 Task: Create new Company, with domain: 'goodyear.com' and type: 'Other'. Add new contact for this company, with mail Id: 'Isaac34Khanna@goodyear.com', First Name: Isaac, Last name:  Khanna, Job Title: 'Operations Coordinator', Phone Number: '(202) 555-4570'. Change life cycle stage to  Lead and lead status to  Open. Logged in from softage.5@softage.net
Action: Mouse moved to (93, 55)
Screenshot: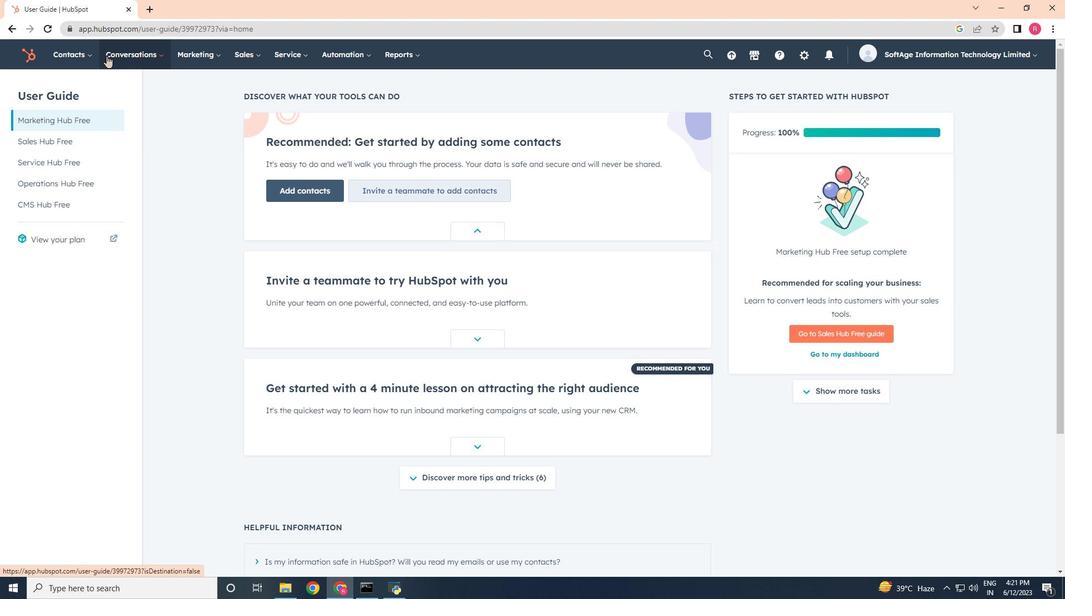 
Action: Mouse pressed left at (93, 55)
Screenshot: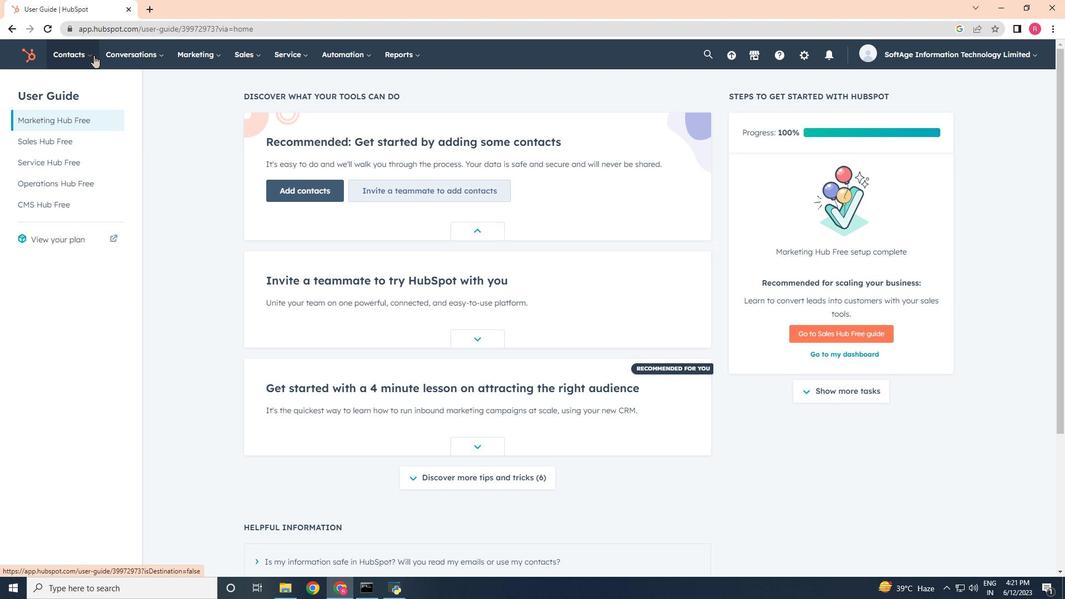 
Action: Mouse moved to (93, 106)
Screenshot: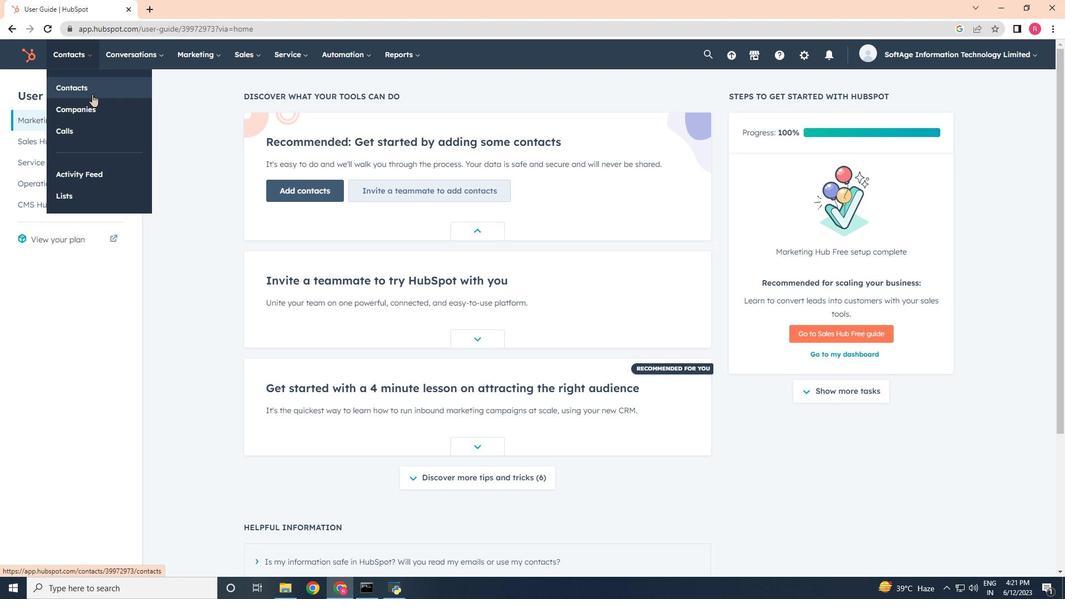 
Action: Mouse pressed left at (93, 106)
Screenshot: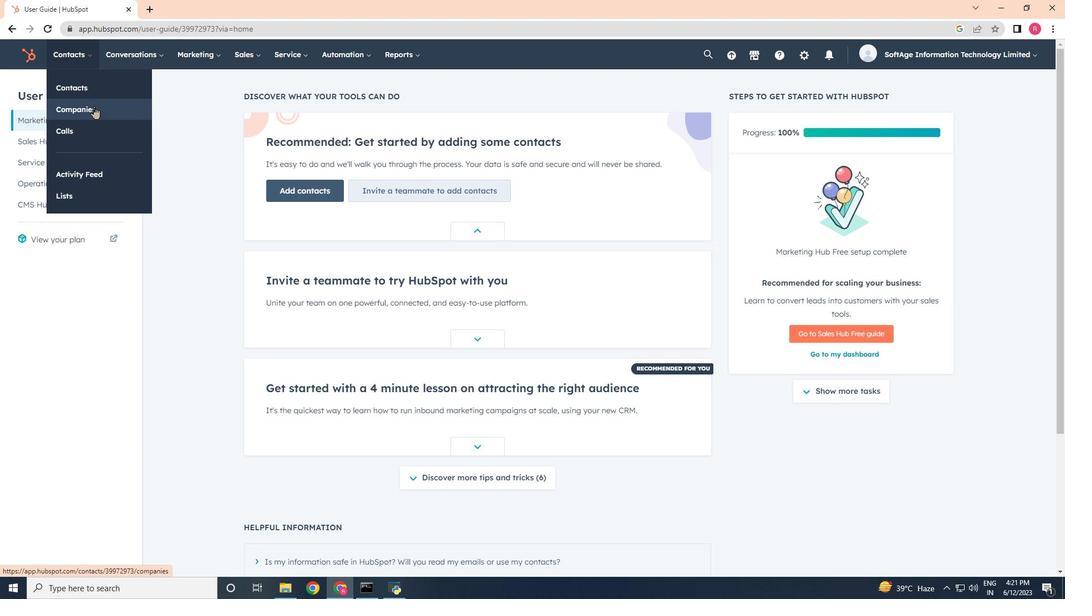 
Action: Mouse moved to (1003, 83)
Screenshot: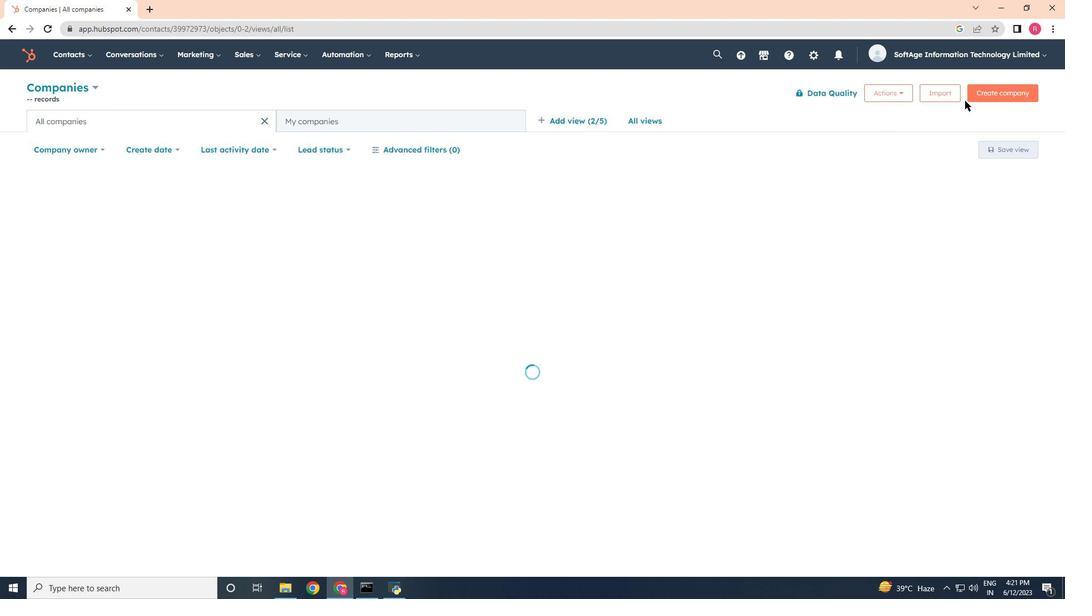 
Action: Mouse pressed left at (1003, 83)
Screenshot: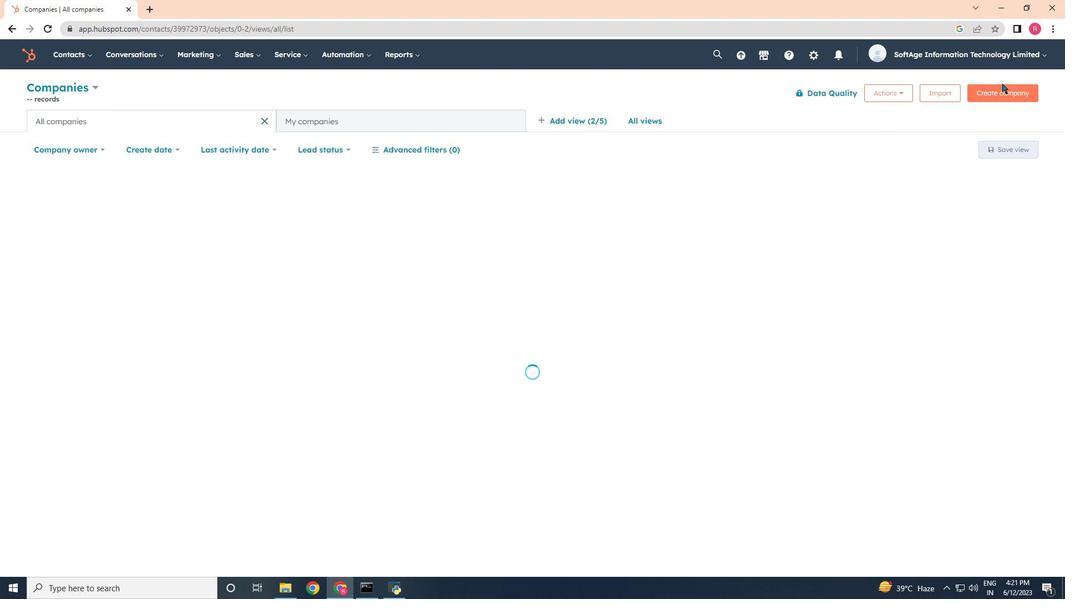 
Action: Mouse moved to (821, 152)
Screenshot: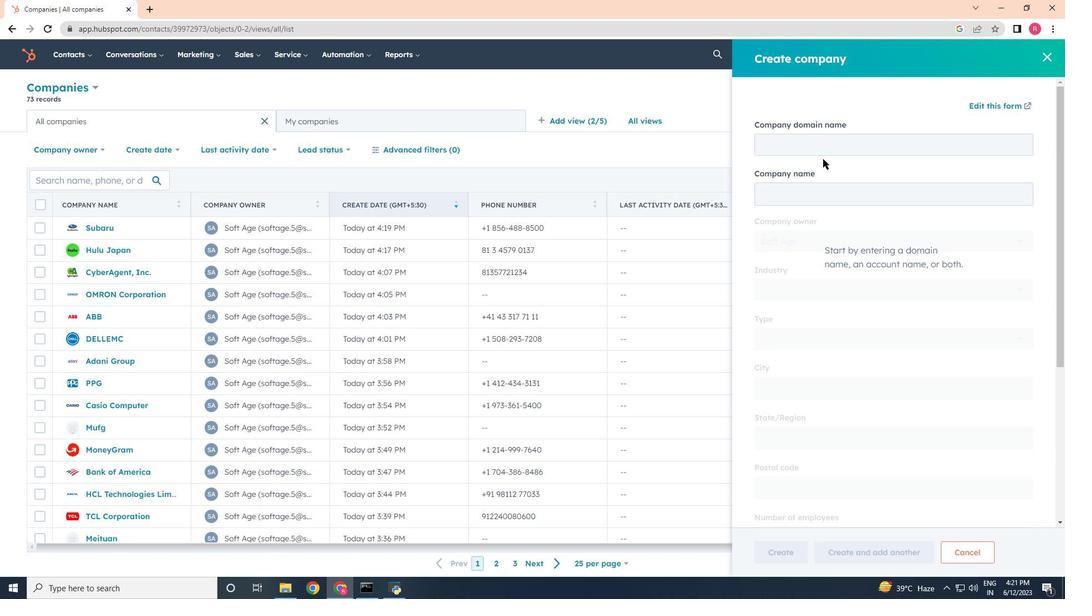 
Action: Mouse pressed left at (821, 152)
Screenshot: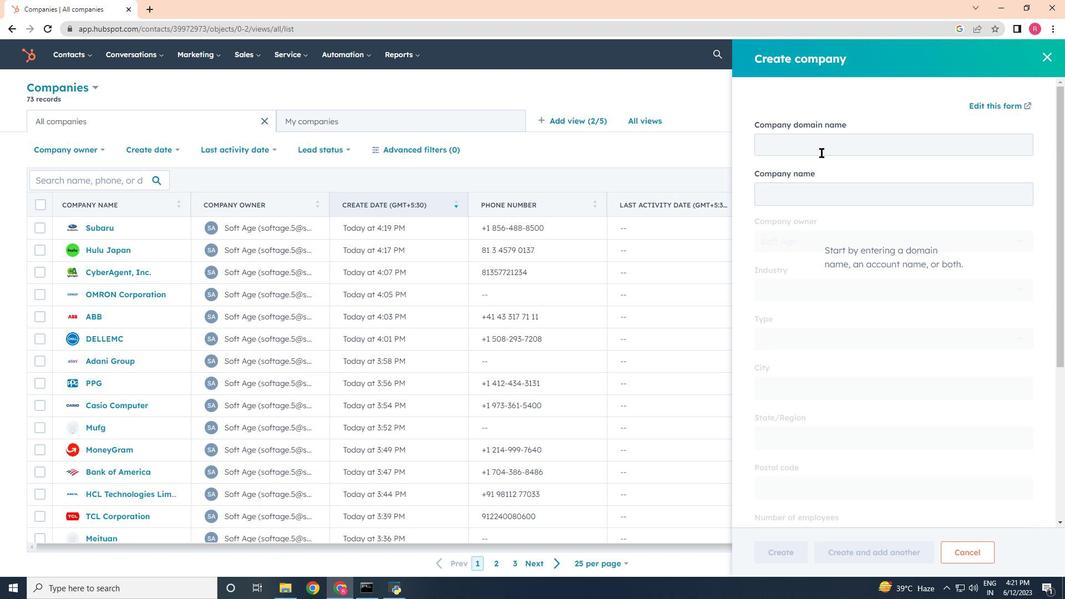 
Action: Key pressed goodyear.com
Screenshot: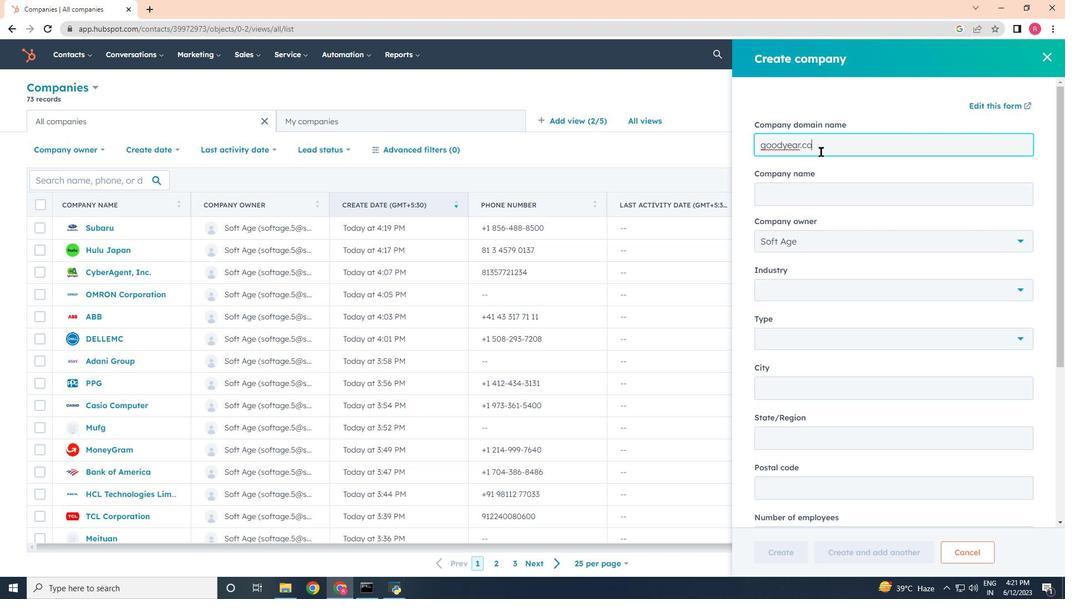 
Action: Mouse moved to (784, 333)
Screenshot: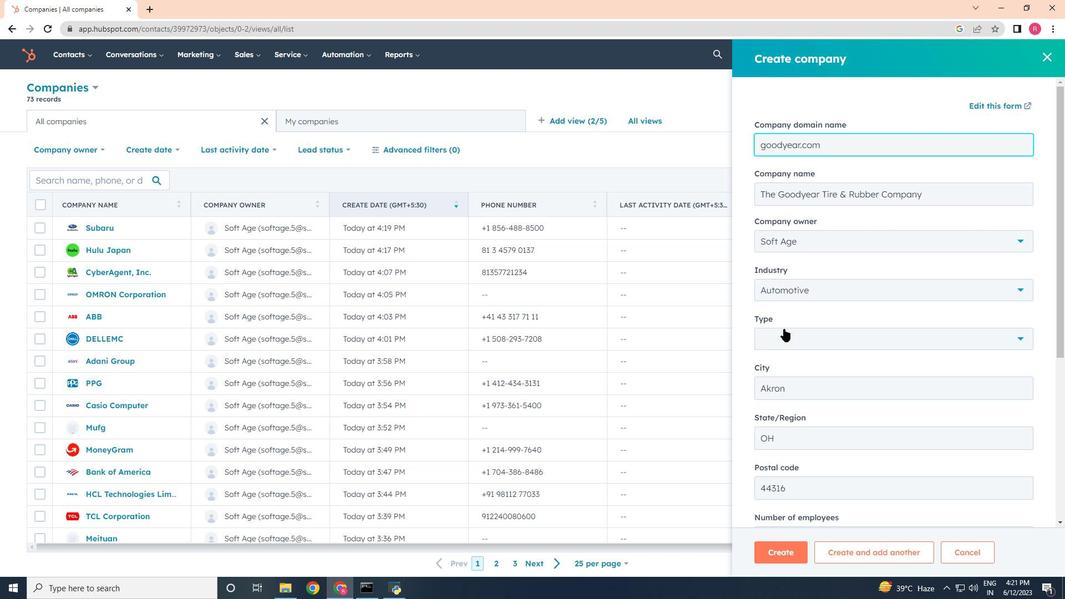 
Action: Mouse pressed left at (784, 333)
Screenshot: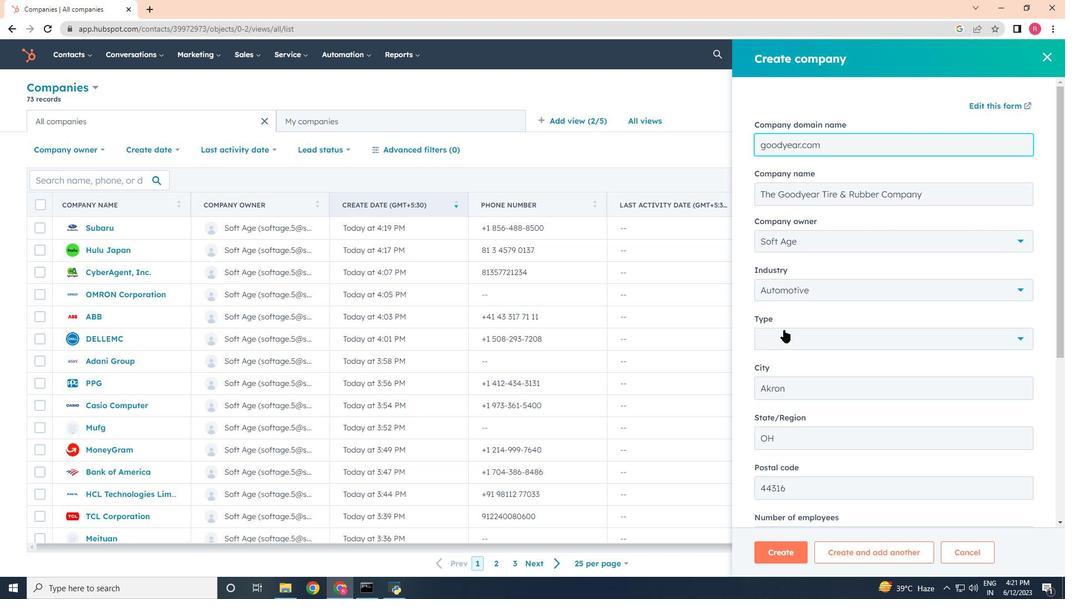 
Action: Mouse moved to (792, 473)
Screenshot: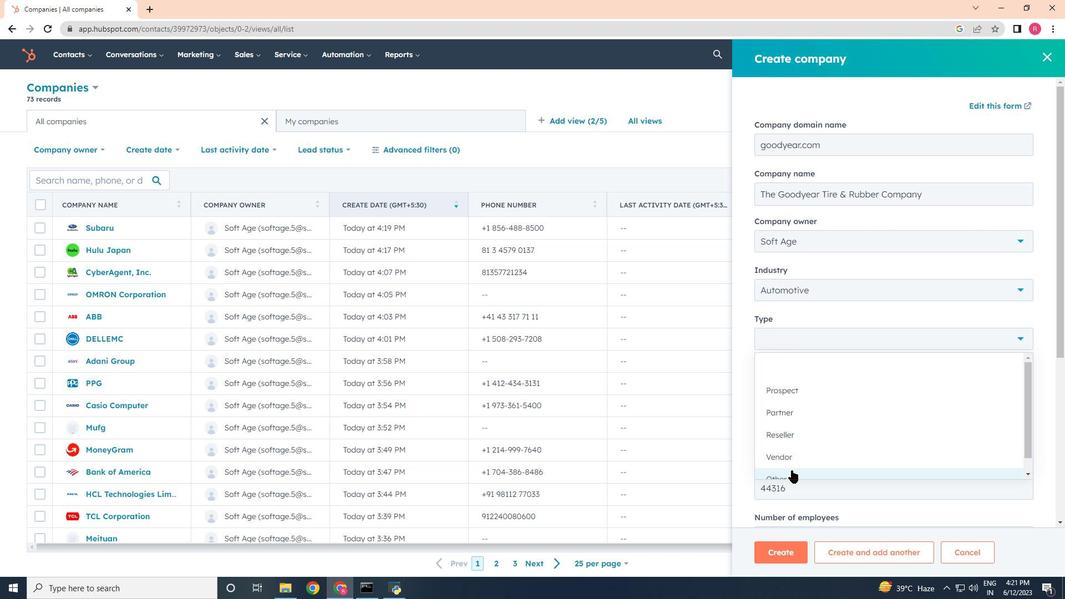 
Action: Mouse pressed left at (792, 473)
Screenshot: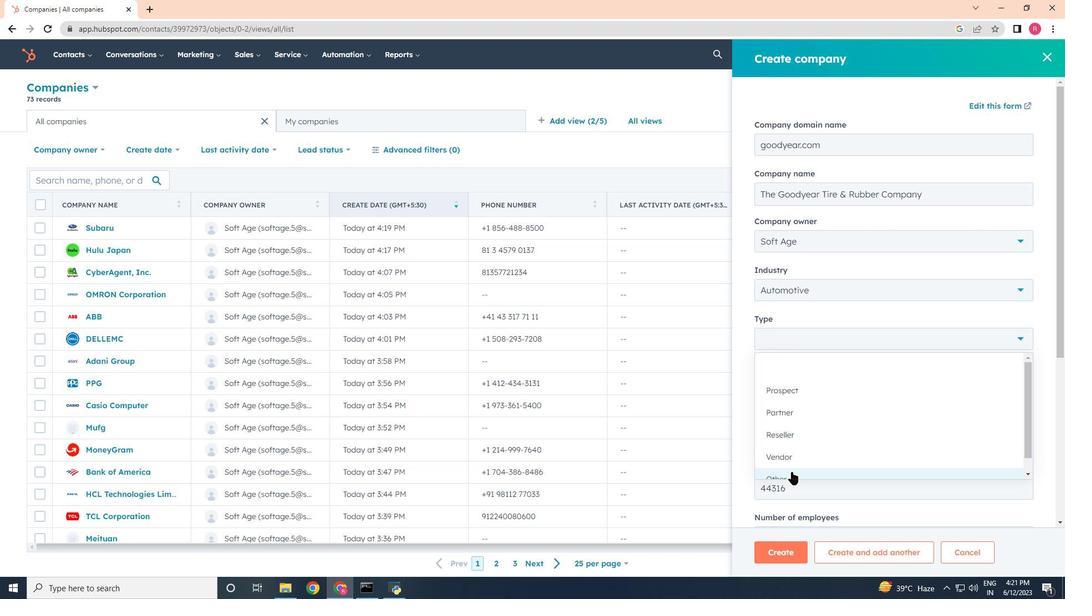 
Action: Mouse moved to (791, 455)
Screenshot: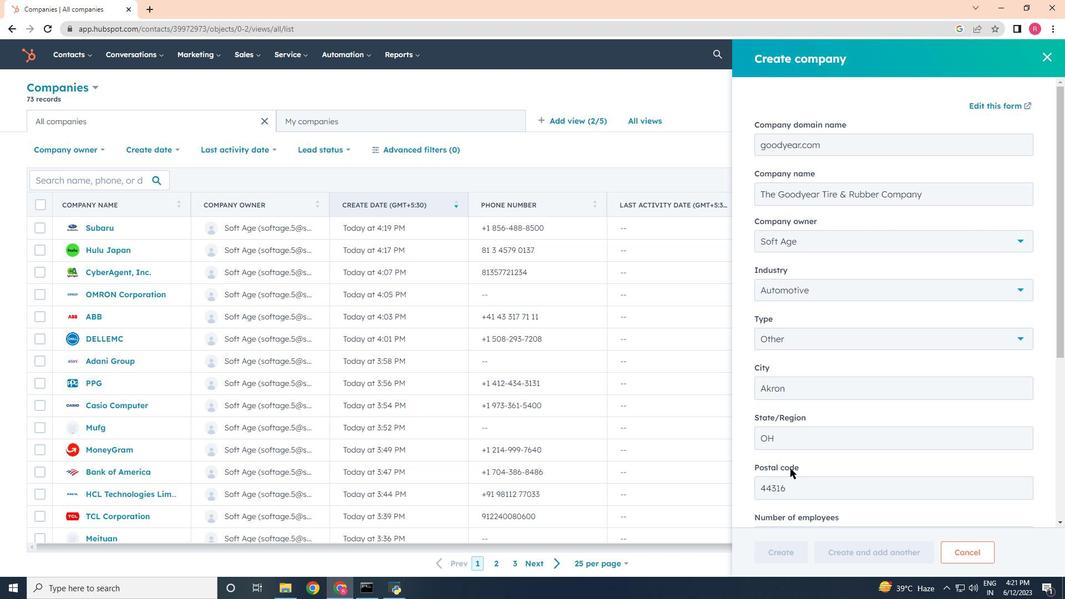 
Action: Mouse scrolled (791, 455) with delta (0, 0)
Screenshot: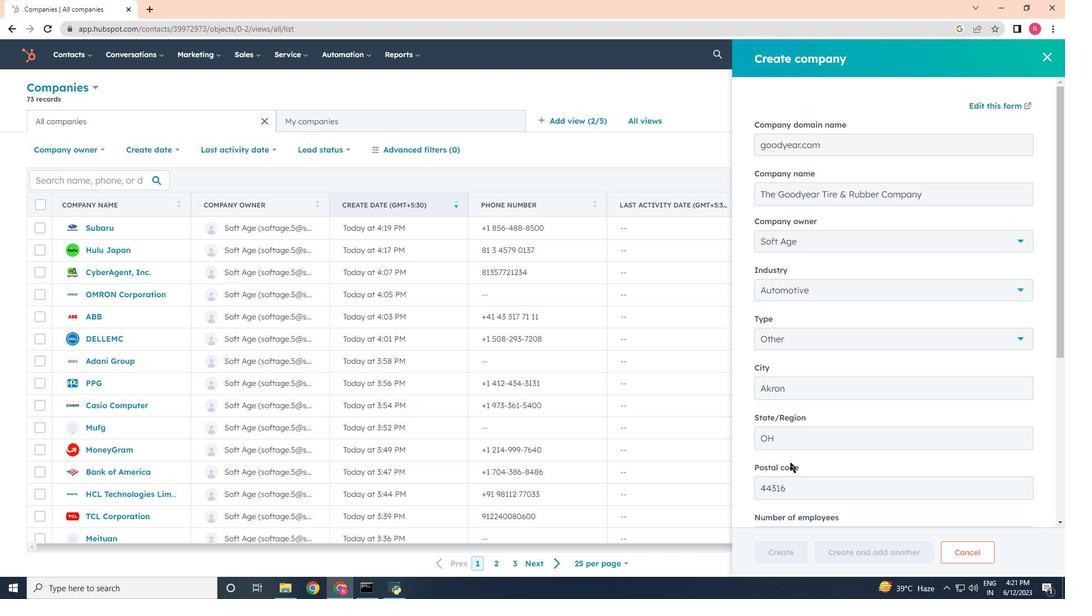 
Action: Mouse moved to (791, 455)
Screenshot: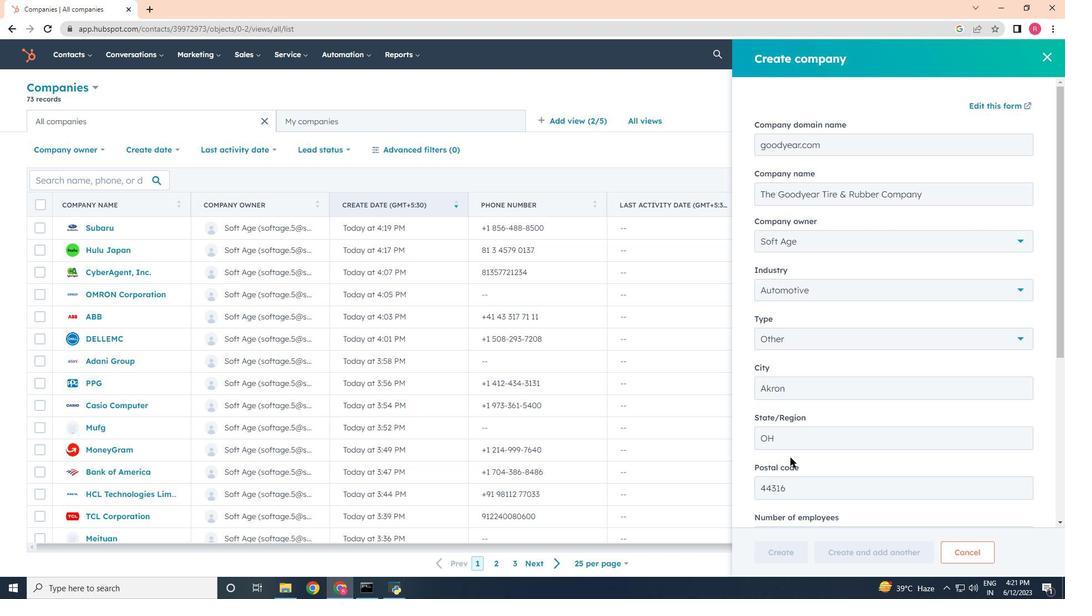 
Action: Mouse scrolled (791, 455) with delta (0, 0)
Screenshot: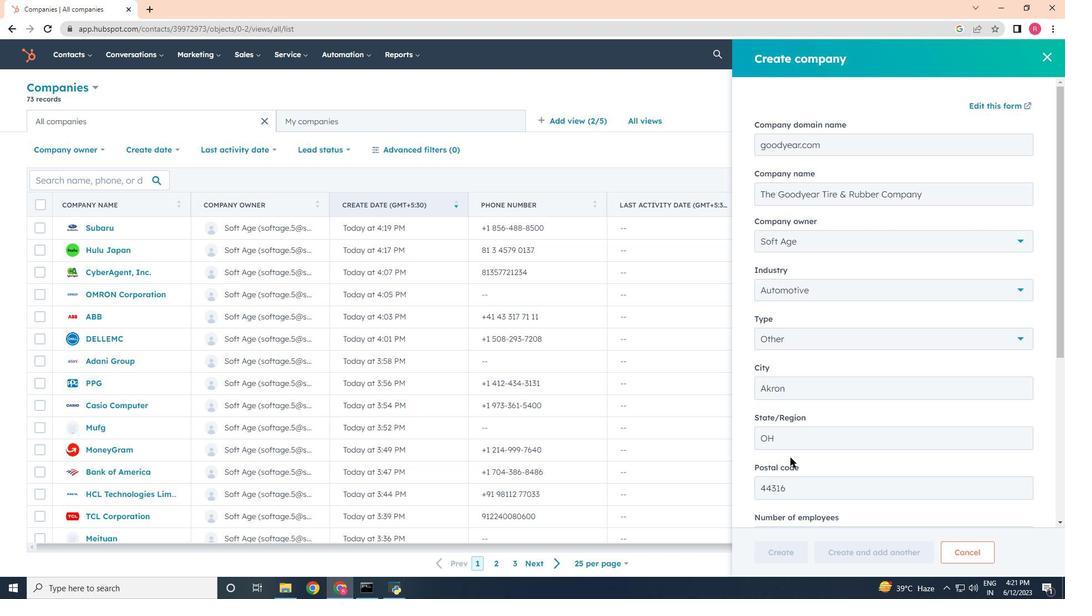 
Action: Mouse moved to (791, 456)
Screenshot: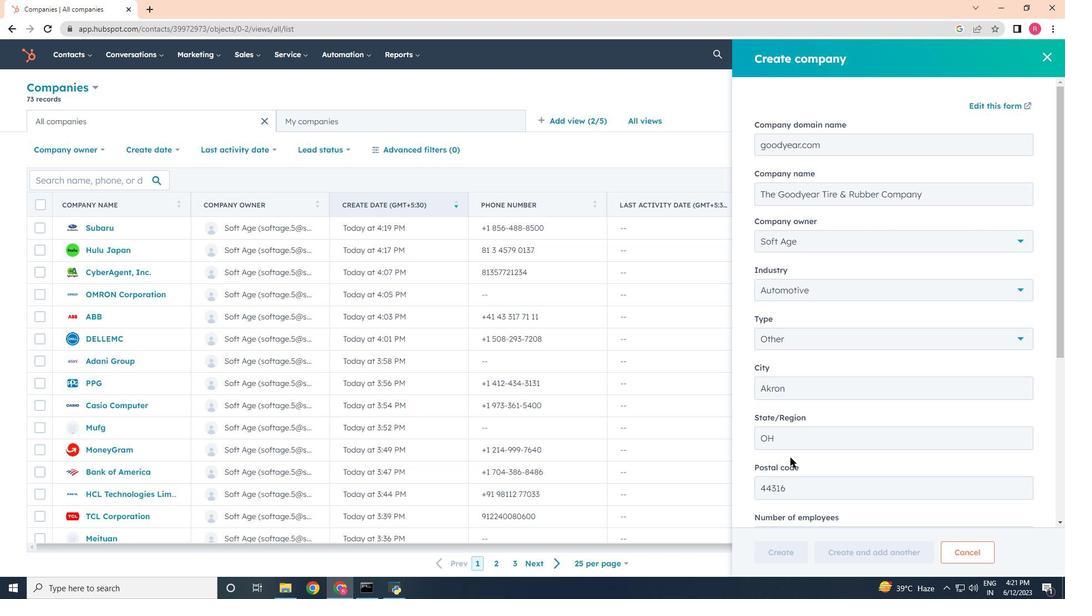 
Action: Mouse scrolled (791, 455) with delta (0, 0)
Screenshot: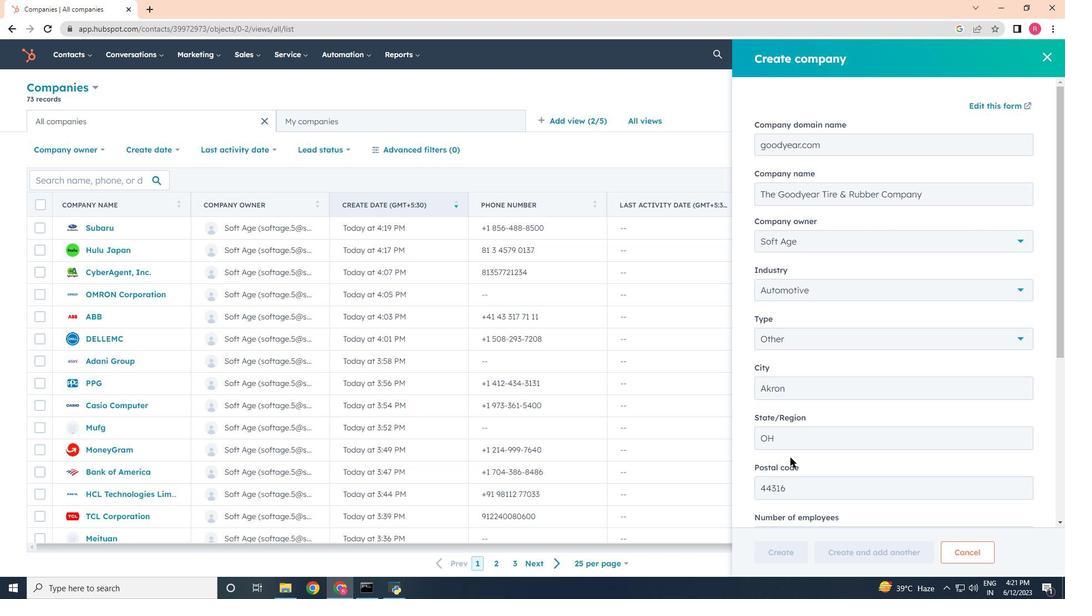 
Action: Mouse scrolled (791, 455) with delta (0, 0)
Screenshot: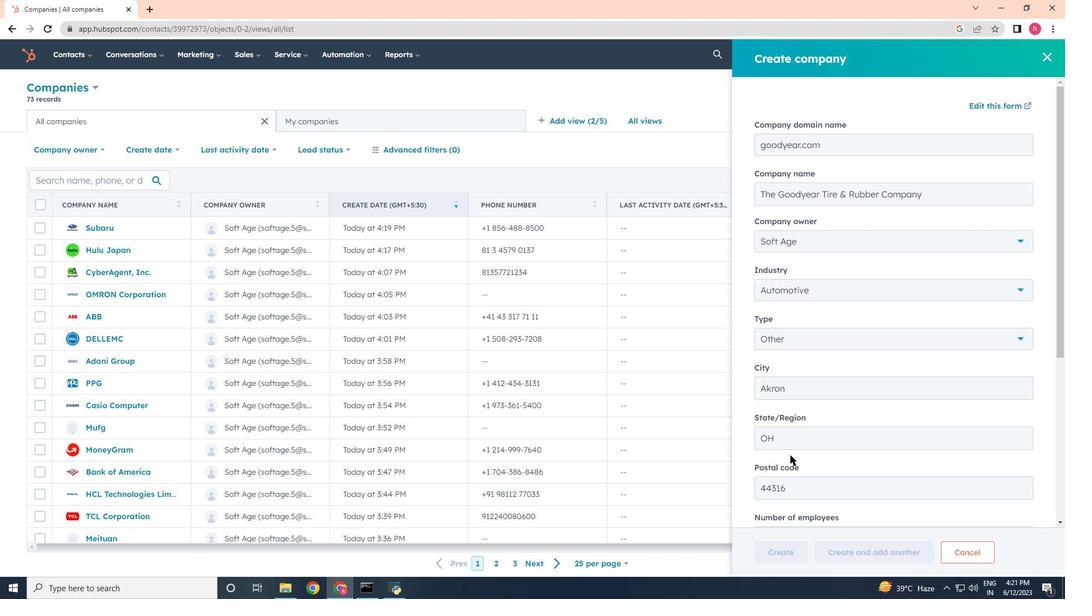 
Action: Mouse scrolled (791, 455) with delta (0, 0)
Screenshot: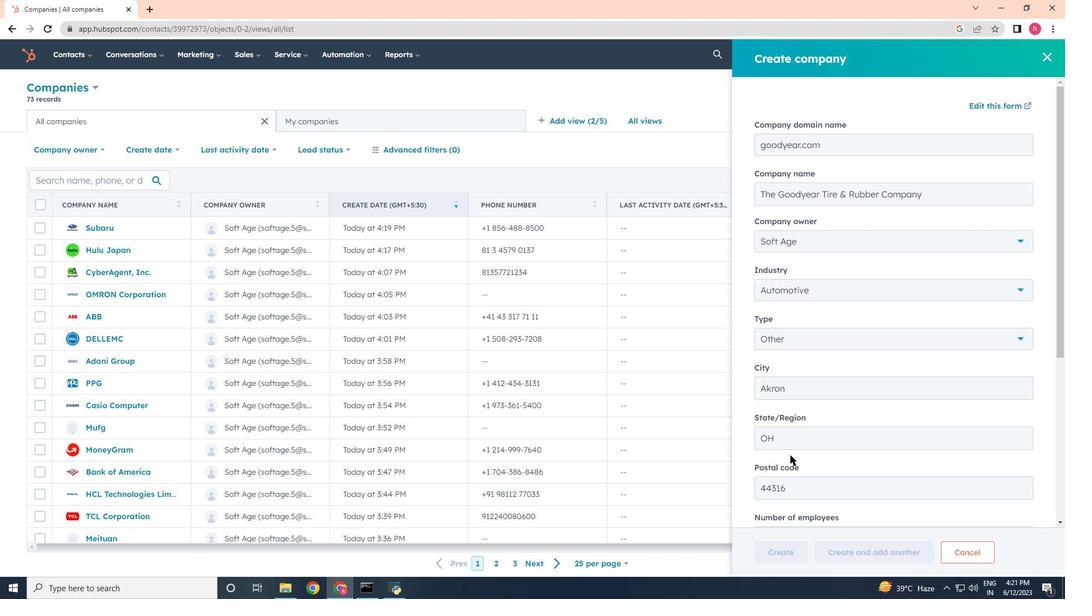 
Action: Mouse scrolled (791, 455) with delta (0, 0)
Screenshot: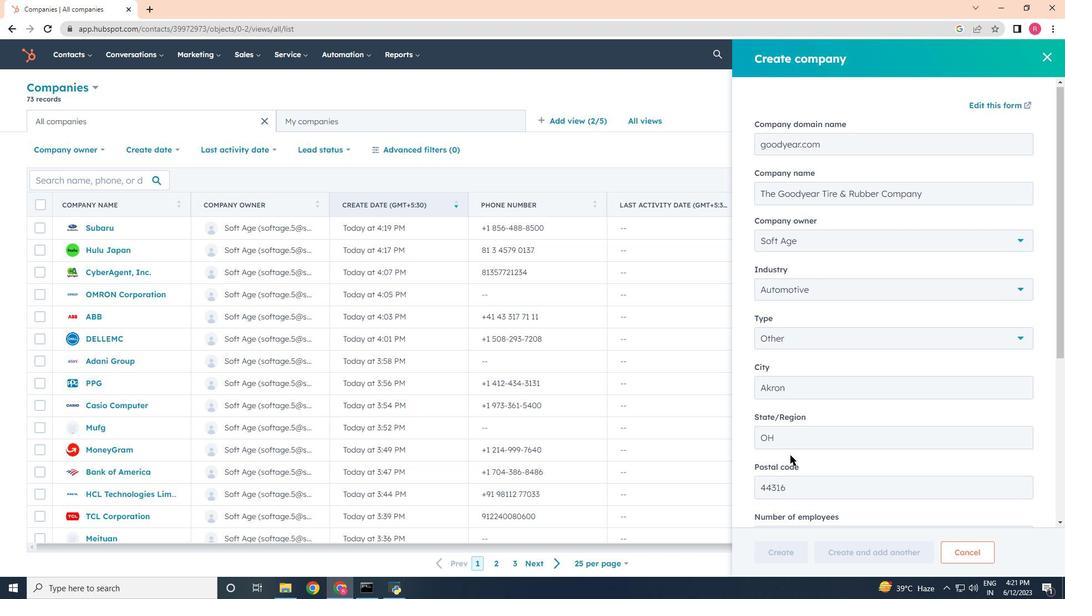 
Action: Mouse moved to (787, 505)
Screenshot: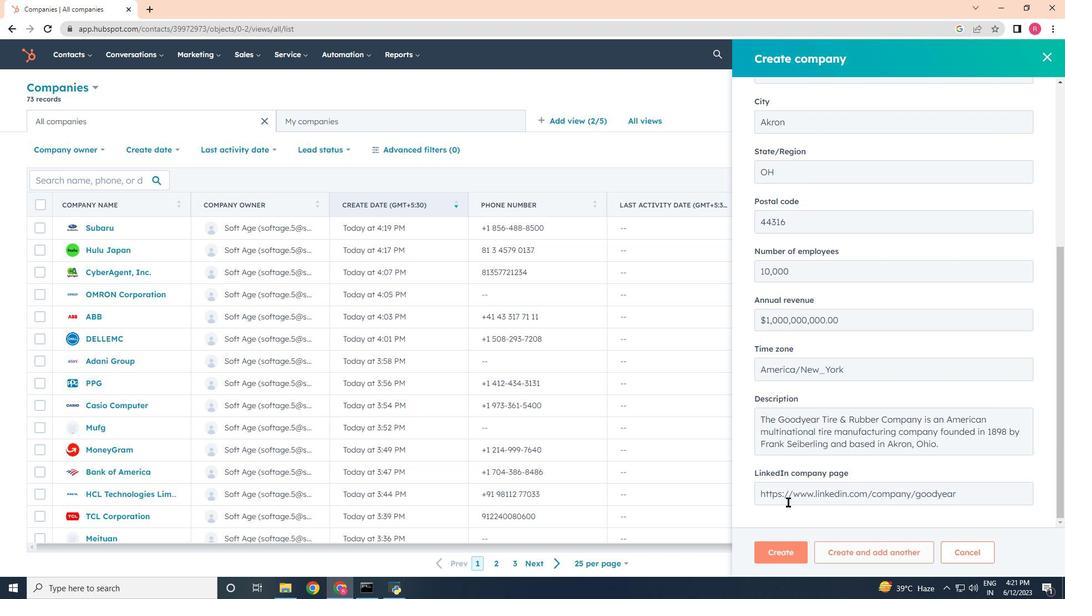 
Action: Mouse scrolled (787, 505) with delta (0, 0)
Screenshot: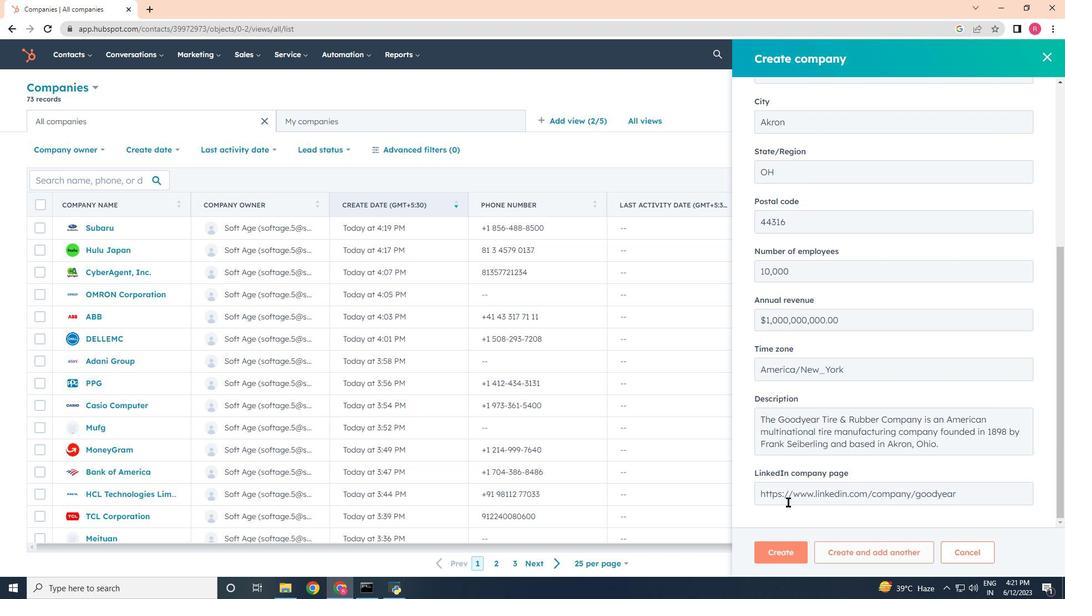 
Action: Mouse scrolled (787, 505) with delta (0, 0)
Screenshot: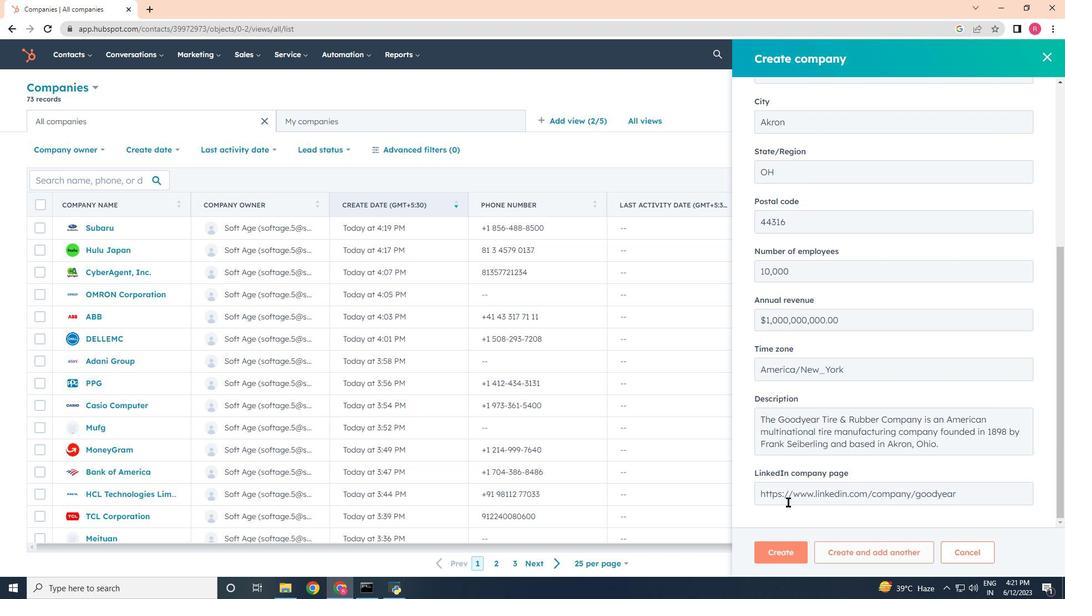 
Action: Mouse scrolled (787, 505) with delta (0, 0)
Screenshot: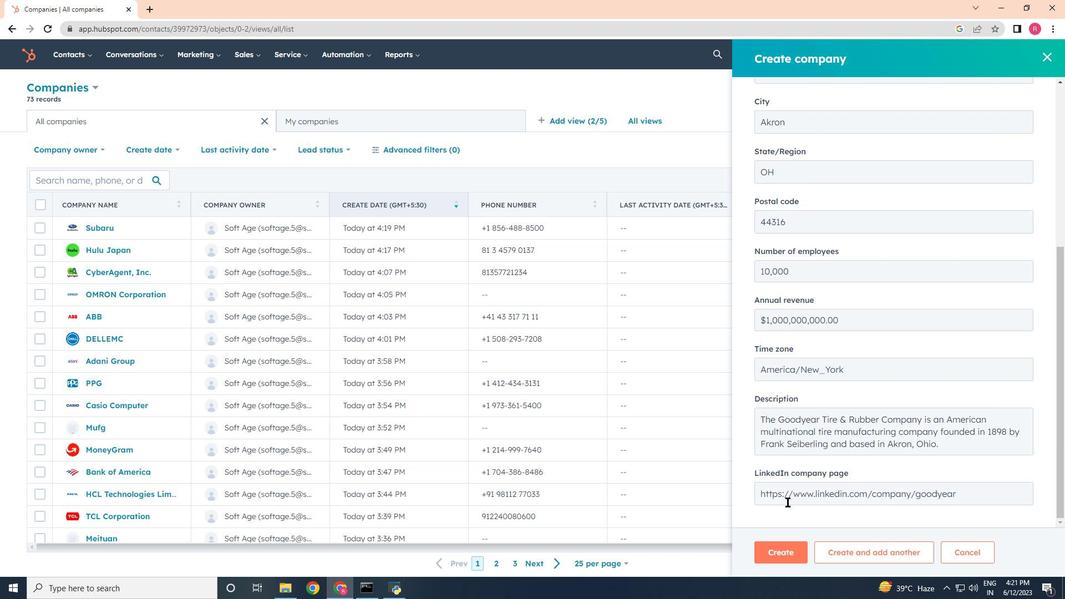 
Action: Mouse scrolled (787, 505) with delta (0, 0)
Screenshot: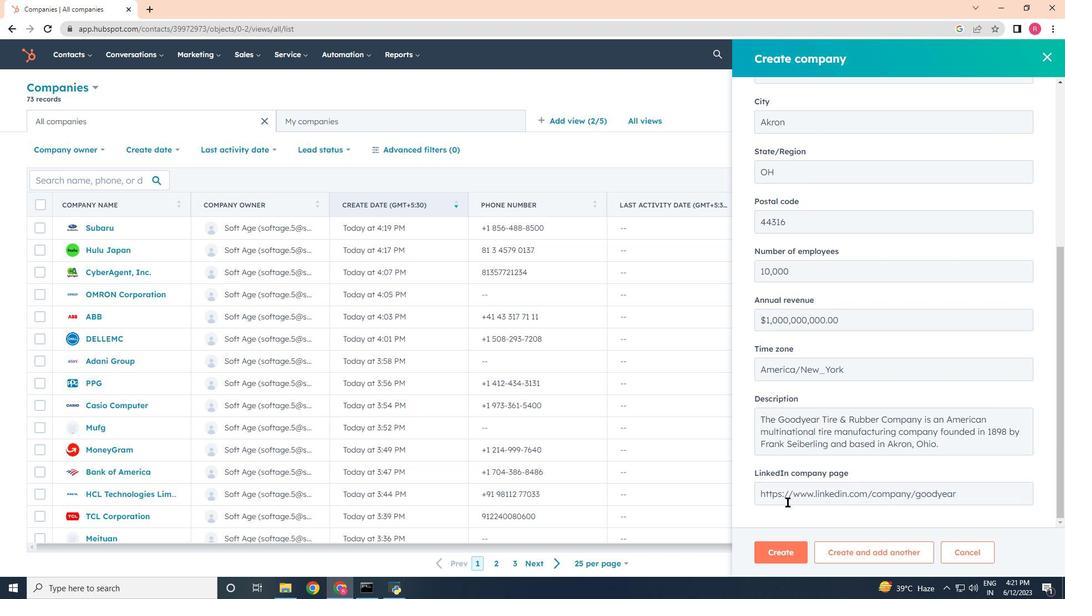 
Action: Mouse moved to (786, 506)
Screenshot: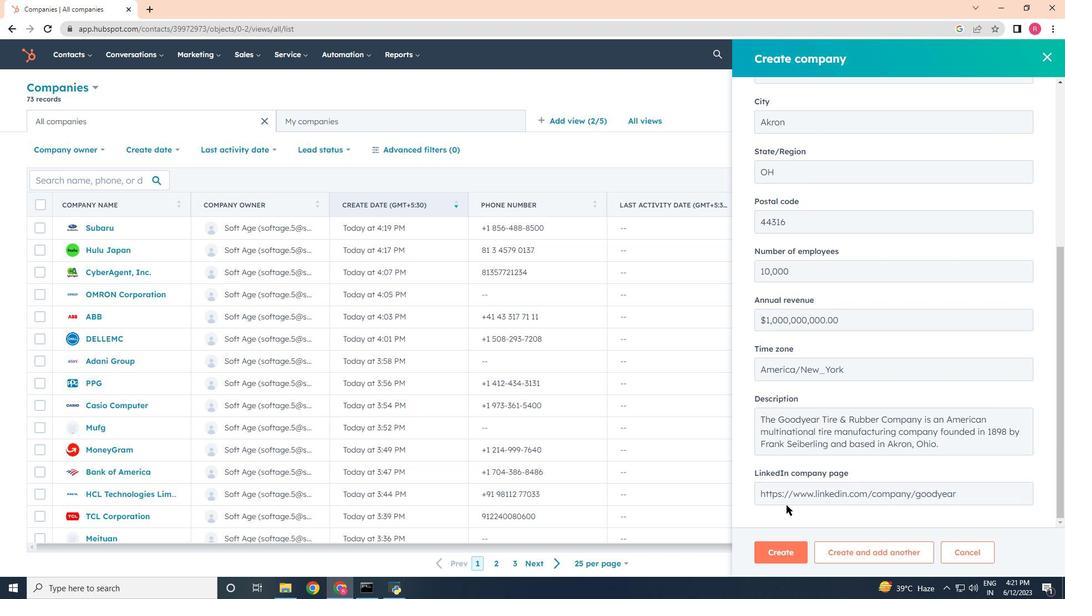
Action: Mouse scrolled (786, 506) with delta (0, 0)
Screenshot: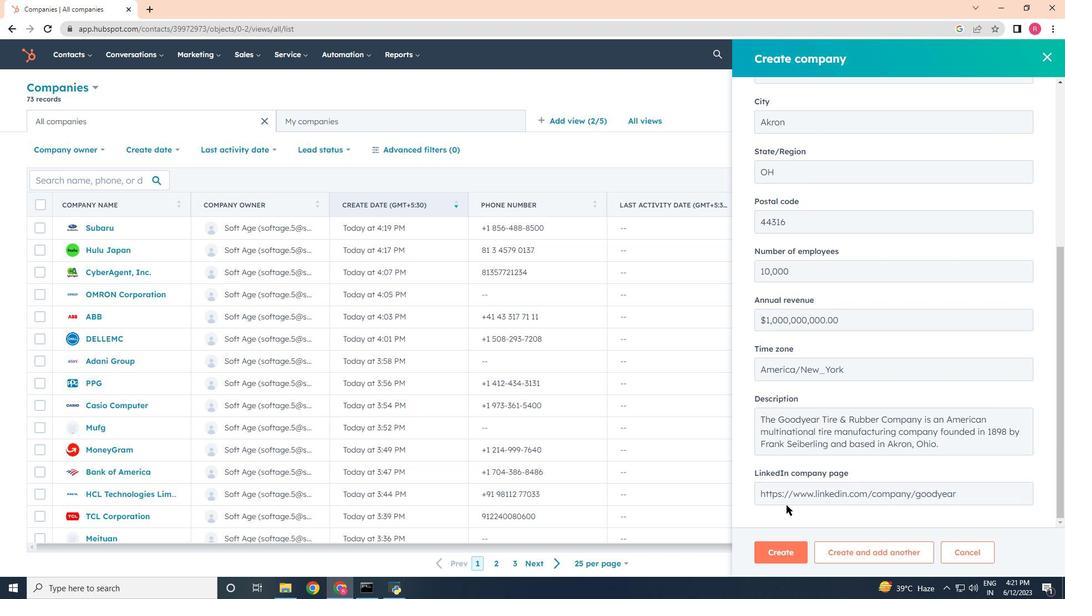 
Action: Mouse moved to (783, 555)
Screenshot: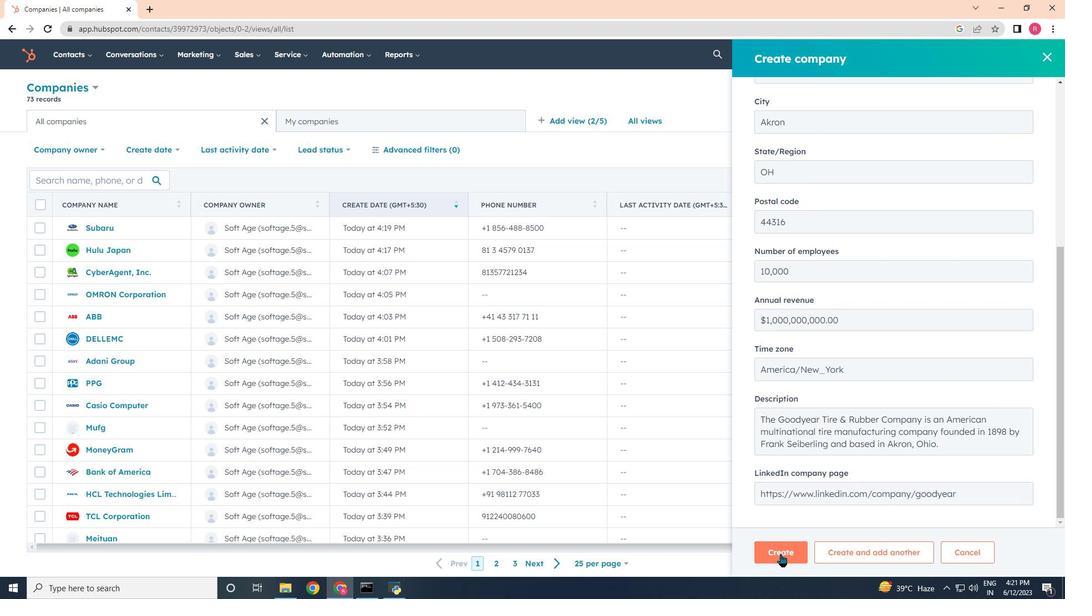 
Action: Mouse pressed left at (783, 555)
Screenshot: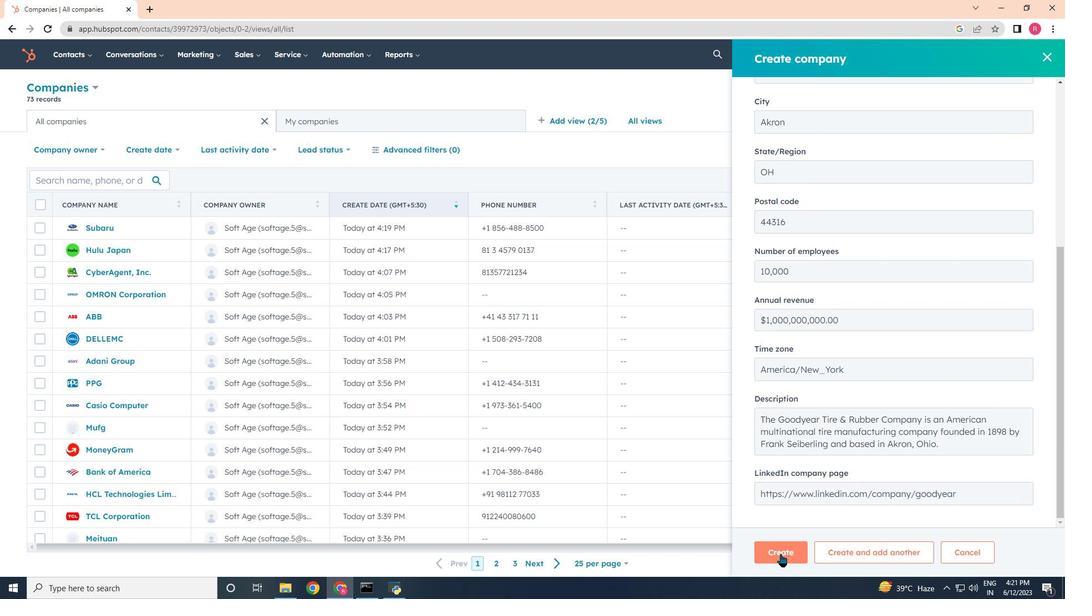 
Action: Mouse moved to (748, 358)
Screenshot: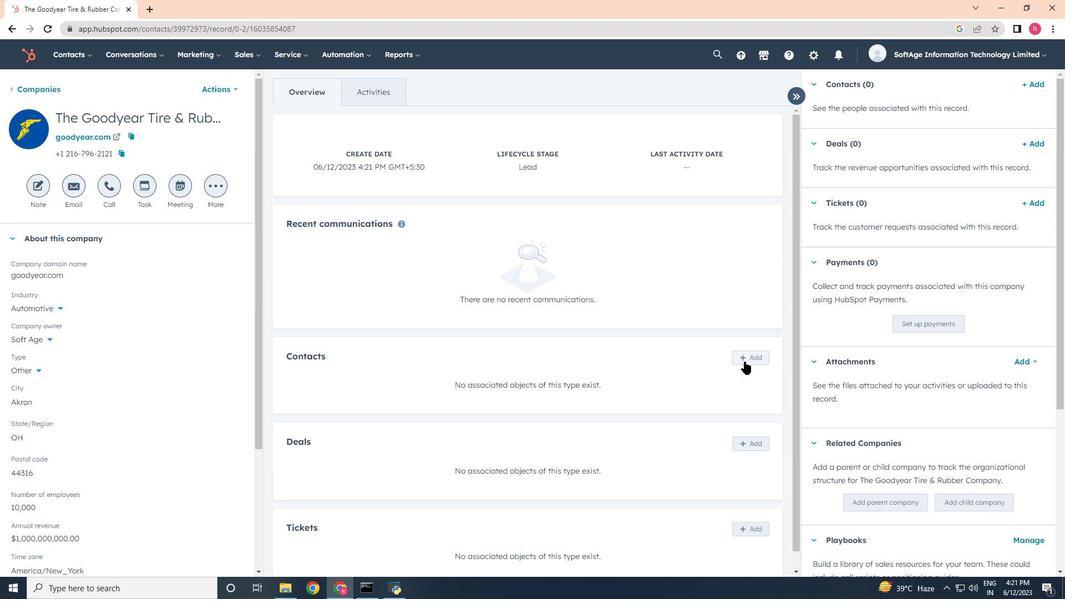 
Action: Mouse pressed left at (748, 358)
Screenshot: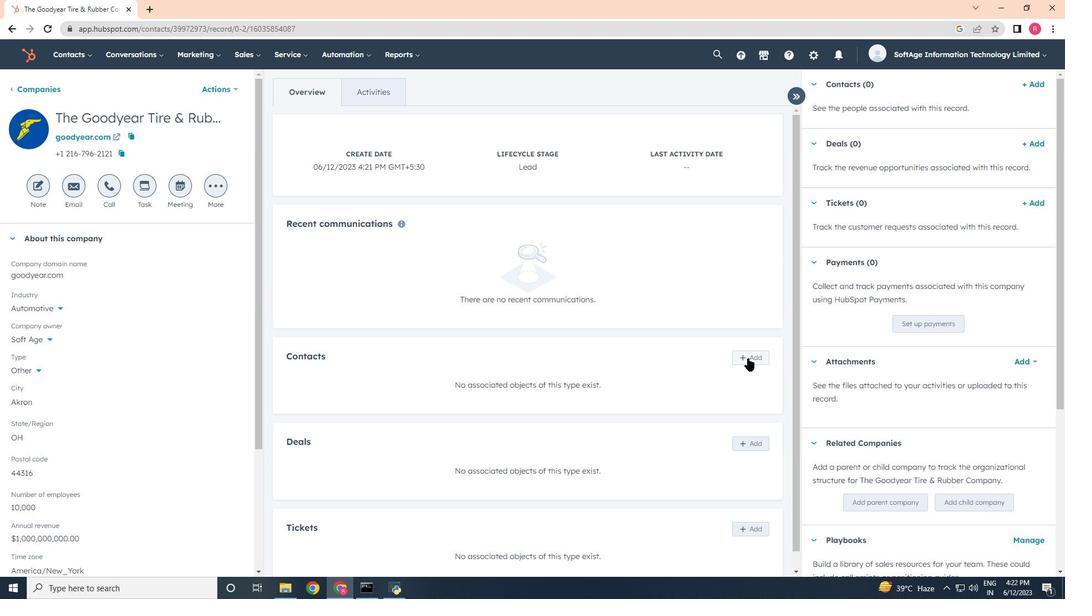 
Action: Mouse moved to (839, 108)
Screenshot: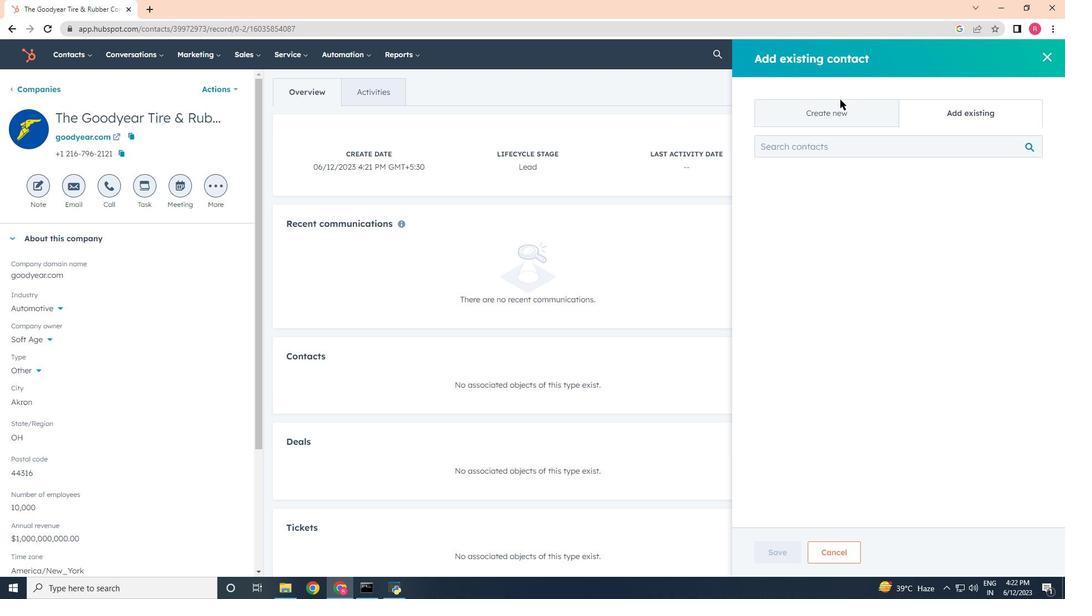
Action: Mouse pressed left at (839, 108)
Screenshot: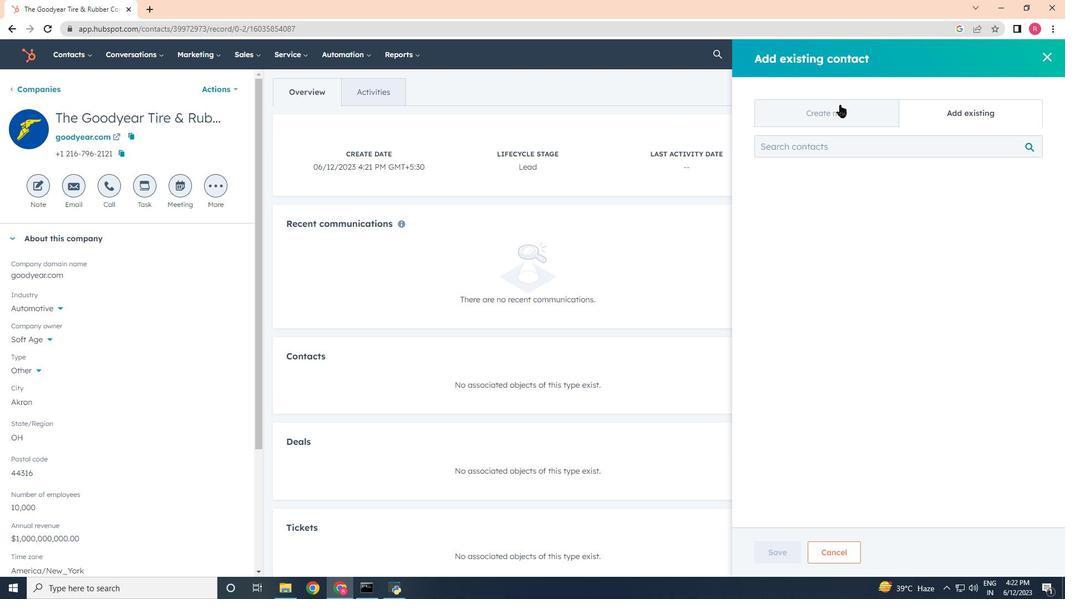 
Action: Mouse moved to (829, 178)
Screenshot: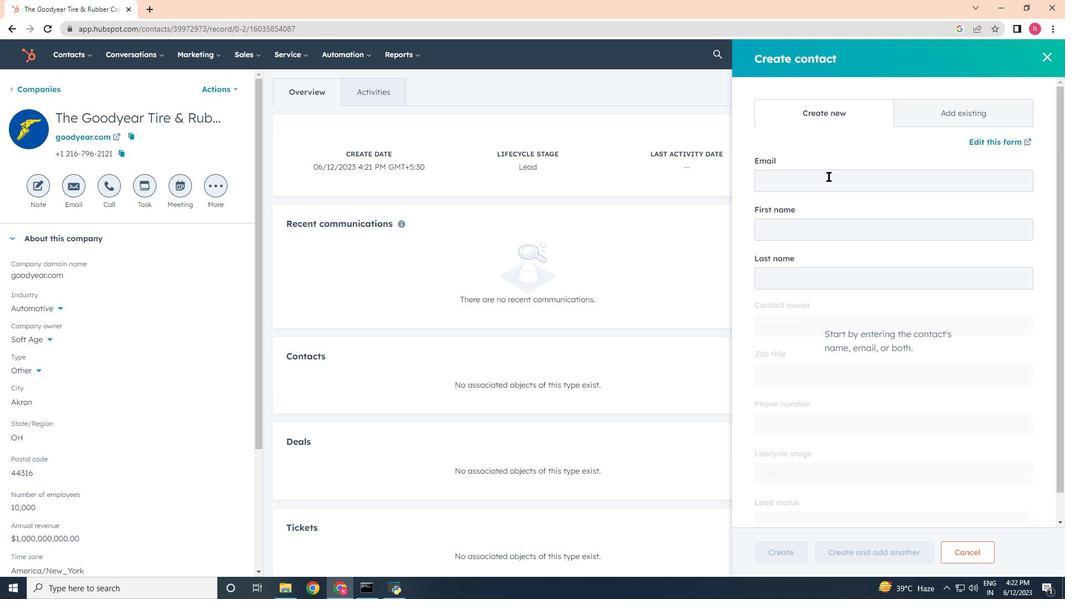 
Action: Mouse pressed left at (829, 178)
Screenshot: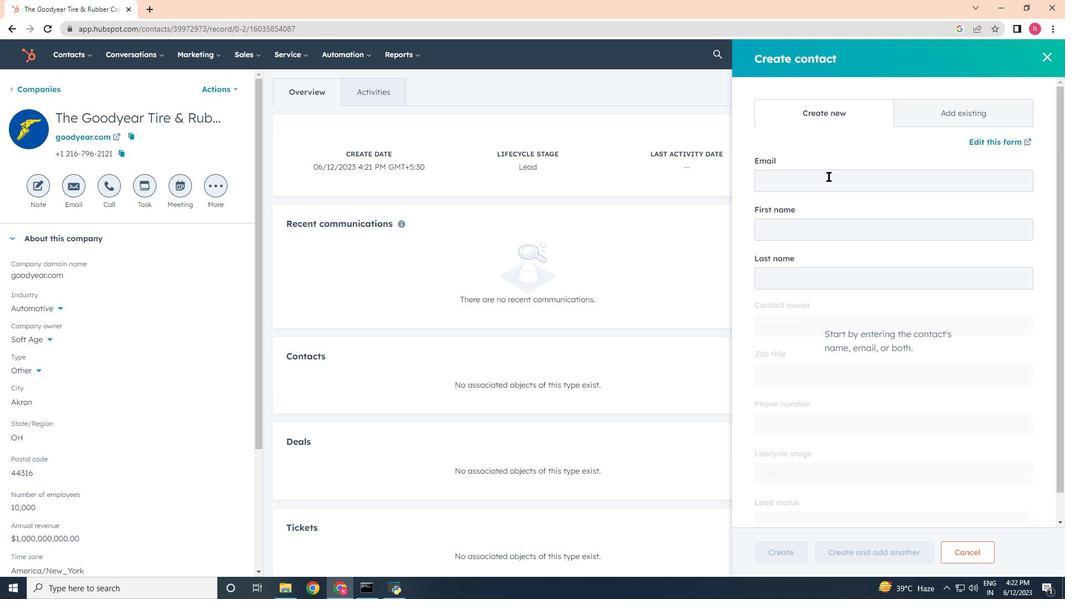
Action: Key pressed <Key.shift>Isaac34<Key.shift>Khanna<Key.shift>@goodyear.com
Screenshot: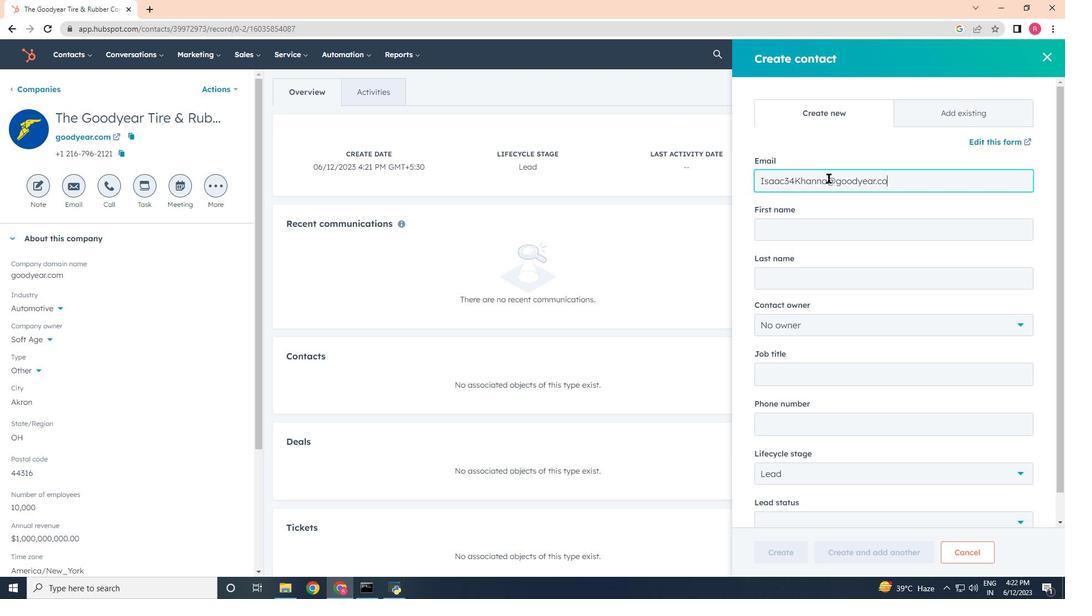 
Action: Mouse moved to (816, 227)
Screenshot: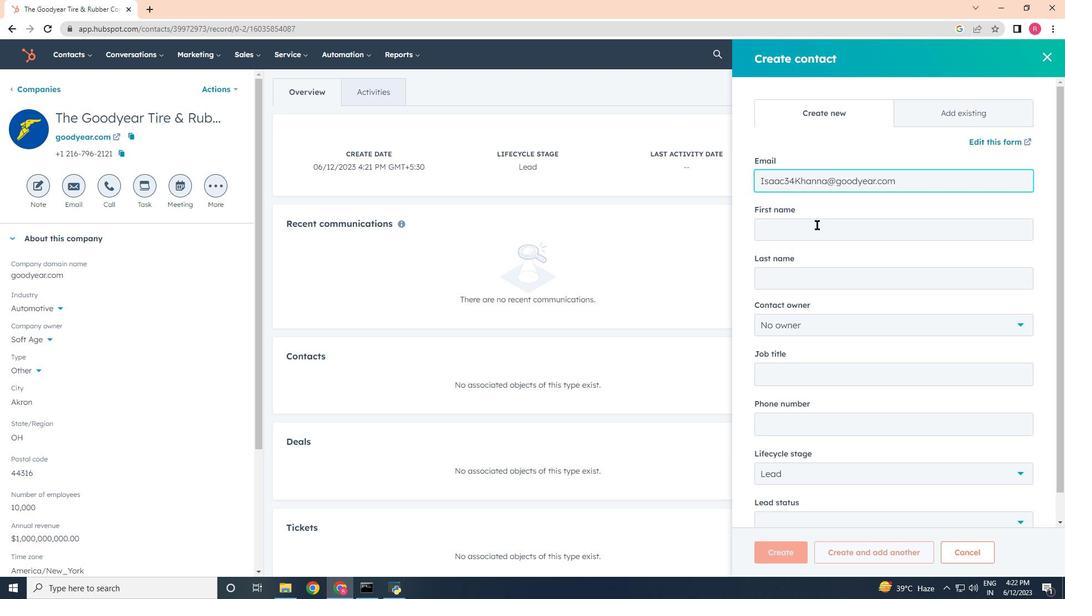 
Action: Mouse pressed left at (816, 227)
Screenshot: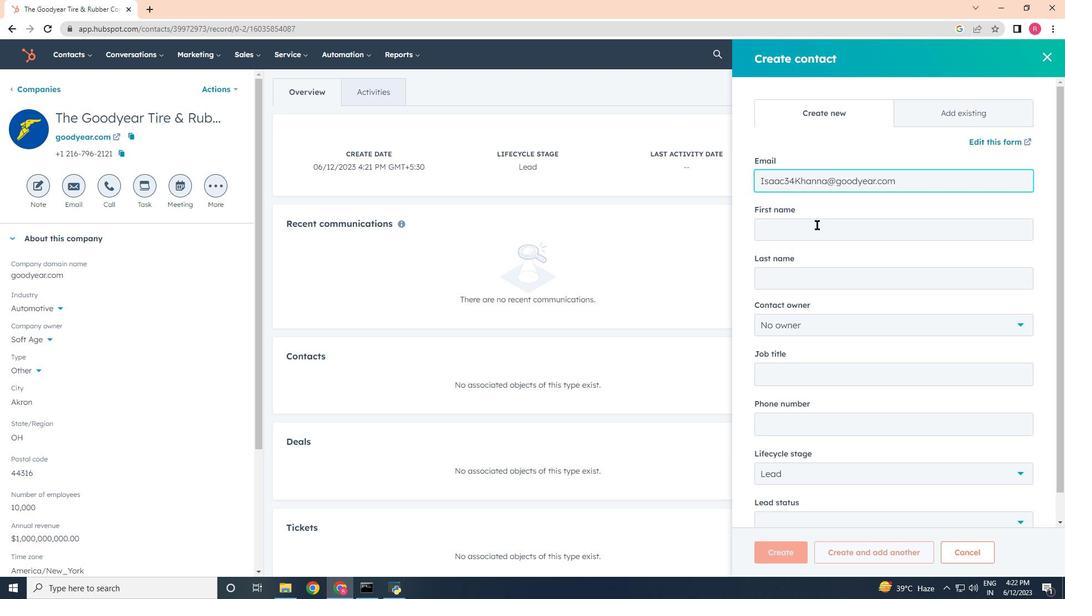 
Action: Key pressed <Key.shift>Isaac<Key.tab><Key.shift><Key.shift><Key.shift>Khanna<Key.tab><Key.tab><Key.shift><Key.shift><Key.shift><Key.shift>Operations<Key.space><Key.shift>Coordinator<Key.tab>2025554570
Screenshot: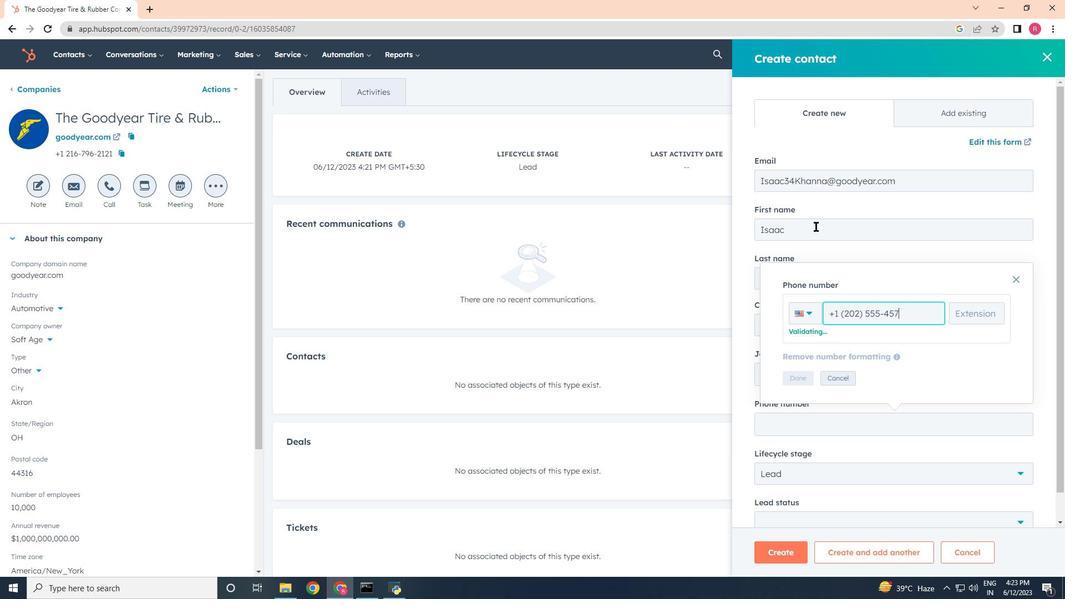 
Action: Mouse scrolled (816, 227) with delta (0, 0)
Screenshot: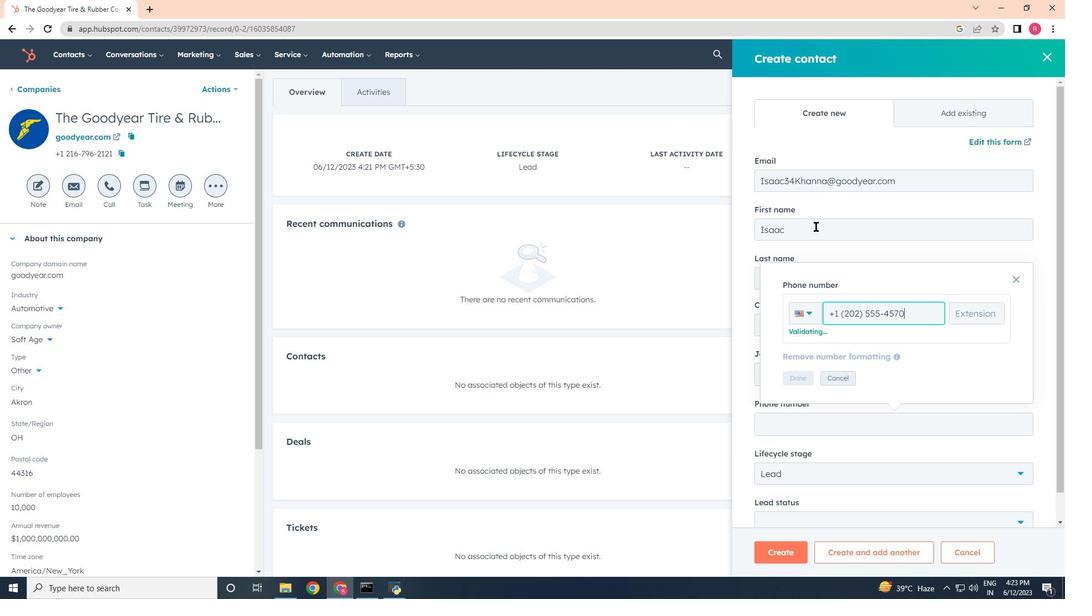 
Action: Mouse moved to (793, 373)
Screenshot: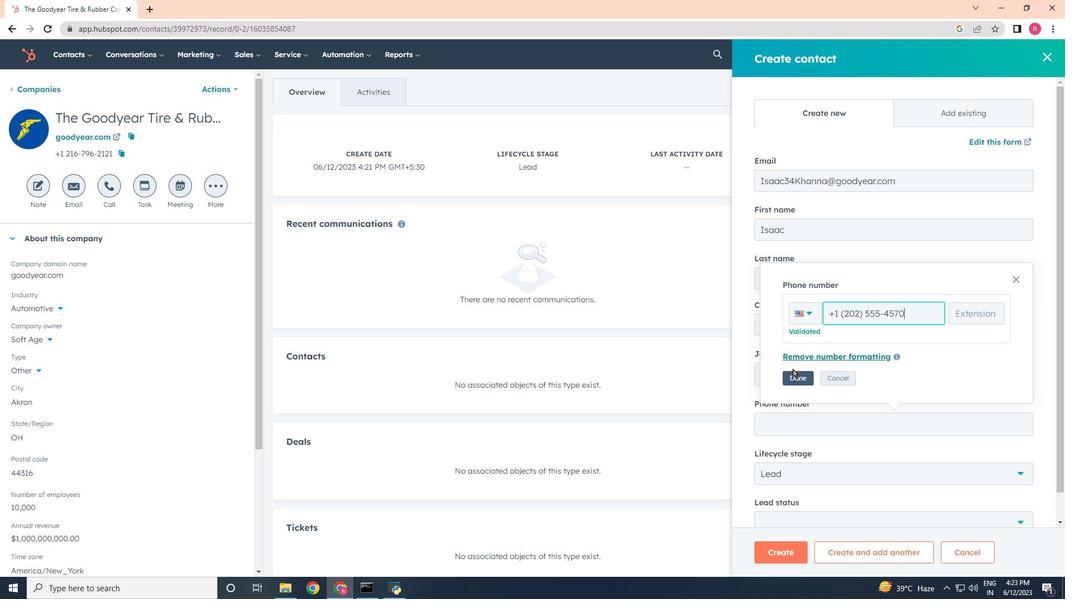 
Action: Mouse pressed left at (793, 373)
Screenshot: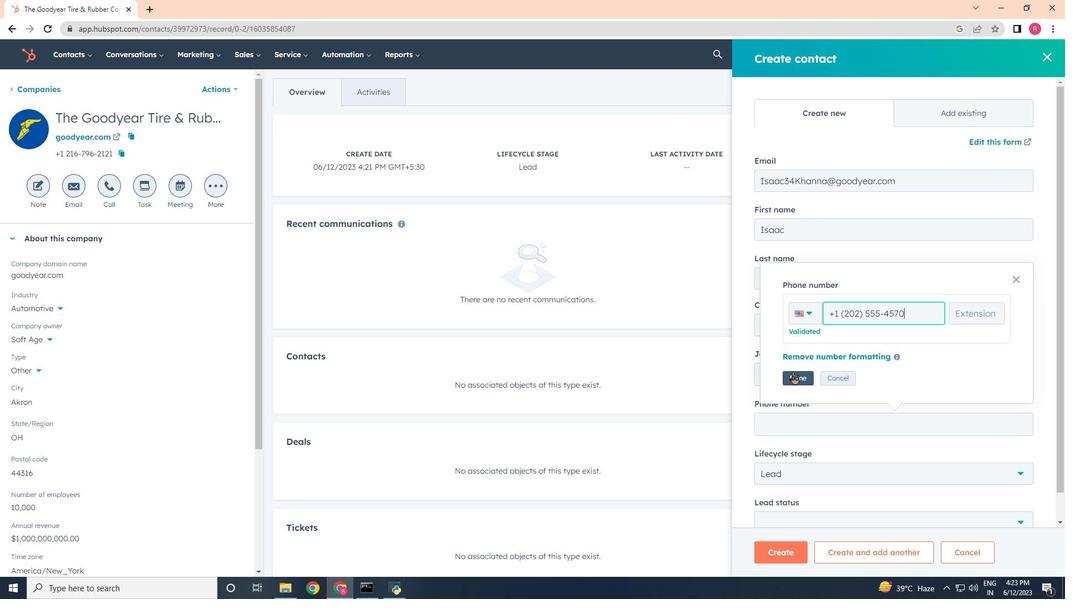 
Action: Mouse moved to (802, 450)
Screenshot: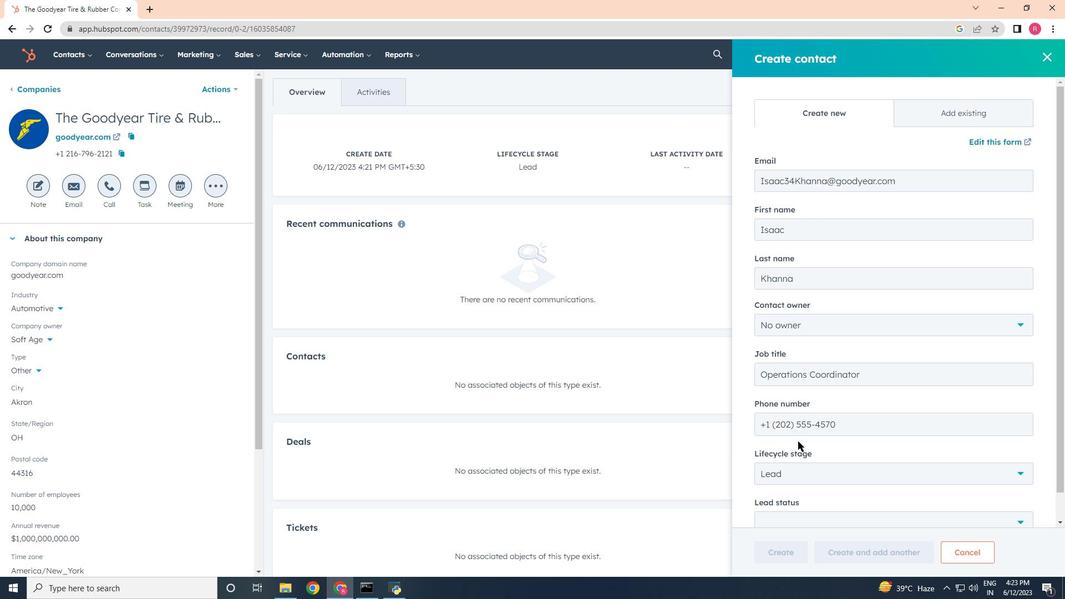 
Action: Mouse scrolled (802, 449) with delta (0, 0)
Screenshot: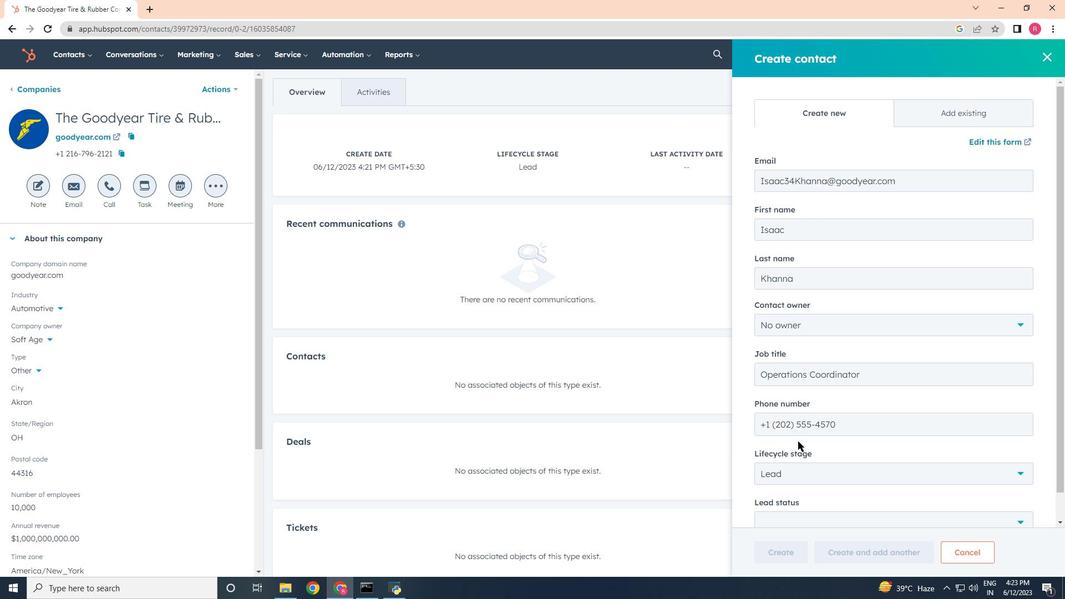 
Action: Mouse moved to (802, 450)
Screenshot: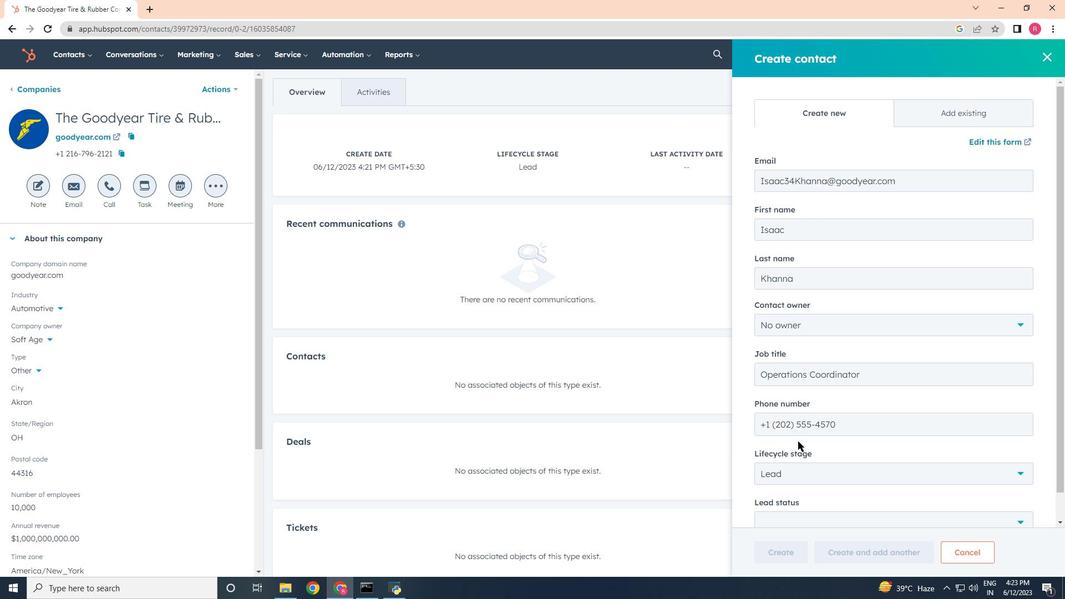 
Action: Mouse scrolled (802, 450) with delta (0, 0)
Screenshot: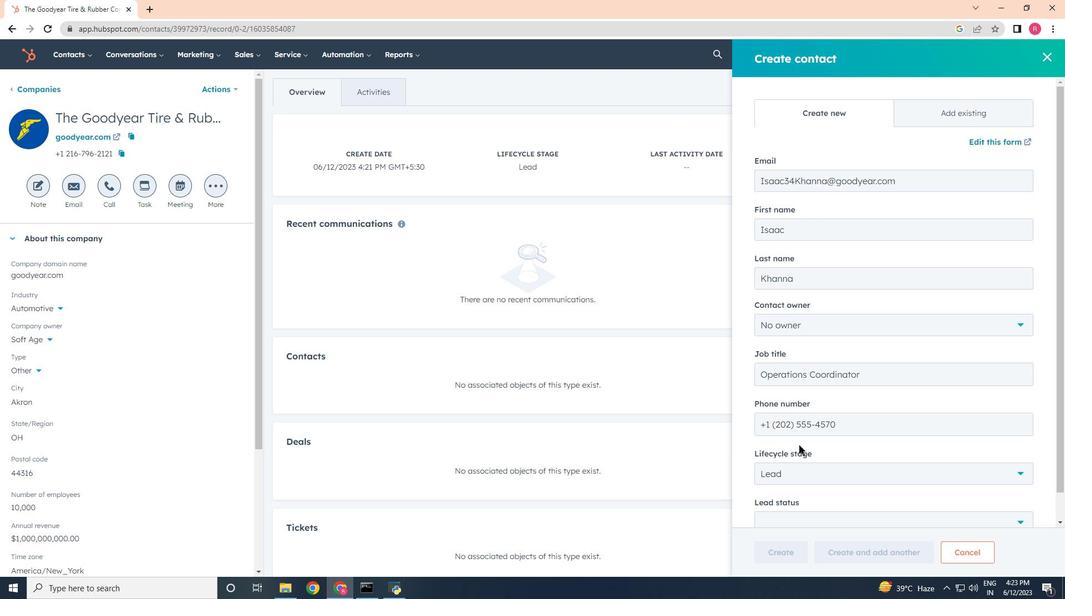 
Action: Mouse scrolled (802, 450) with delta (0, 0)
Screenshot: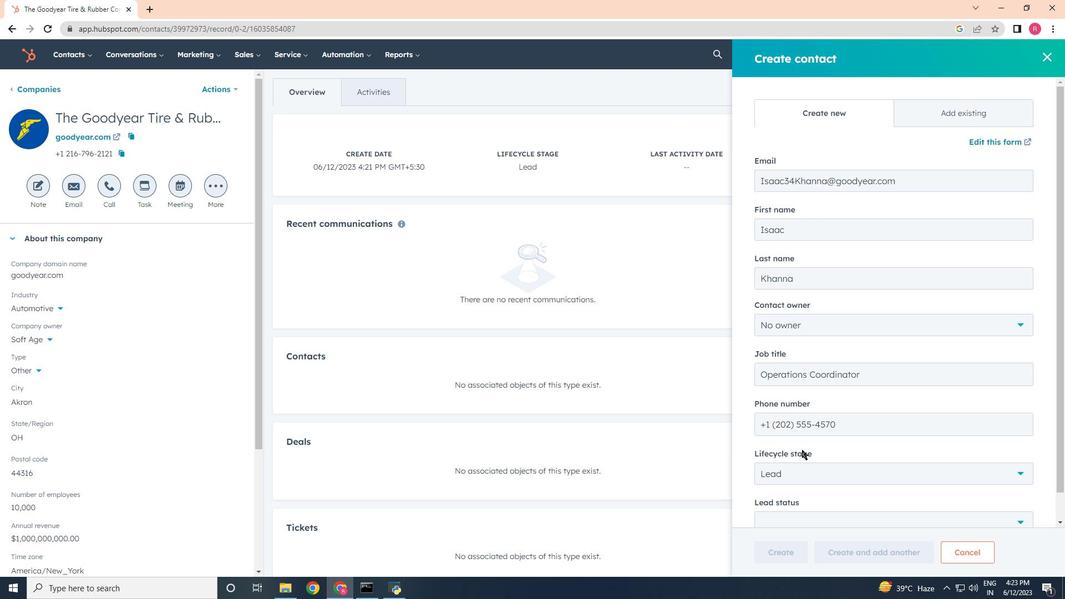 
Action: Mouse moved to (804, 448)
Screenshot: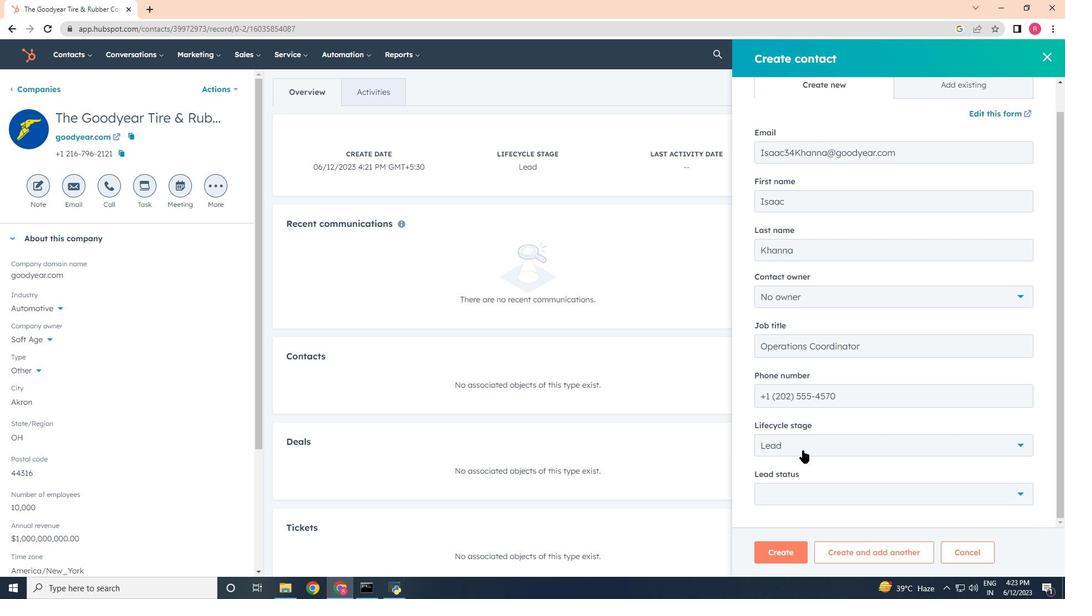 
Action: Mouse pressed left at (804, 448)
Screenshot: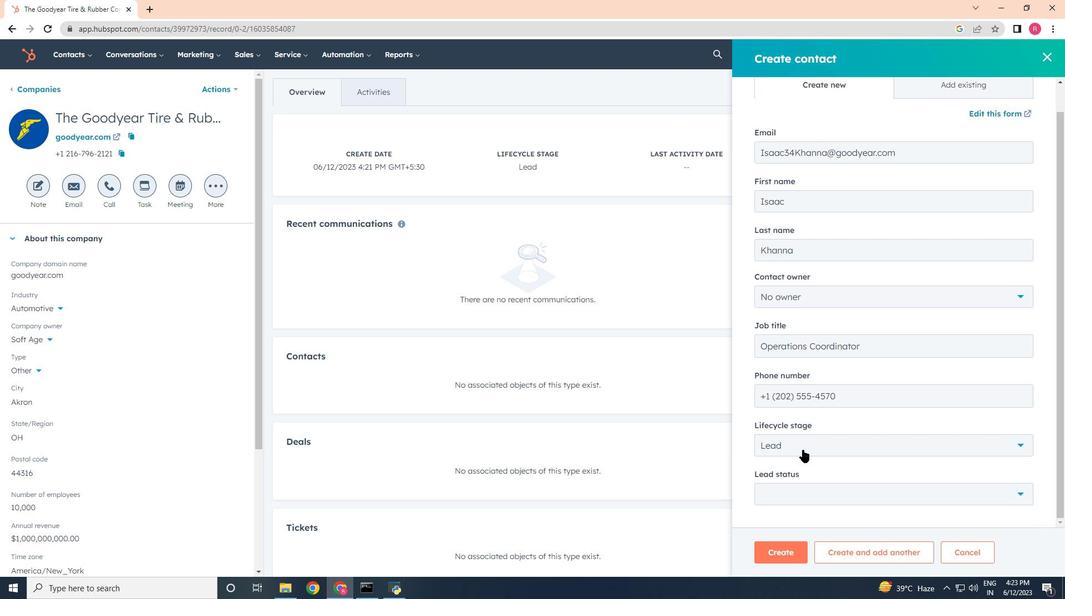 
Action: Mouse moved to (794, 340)
Screenshot: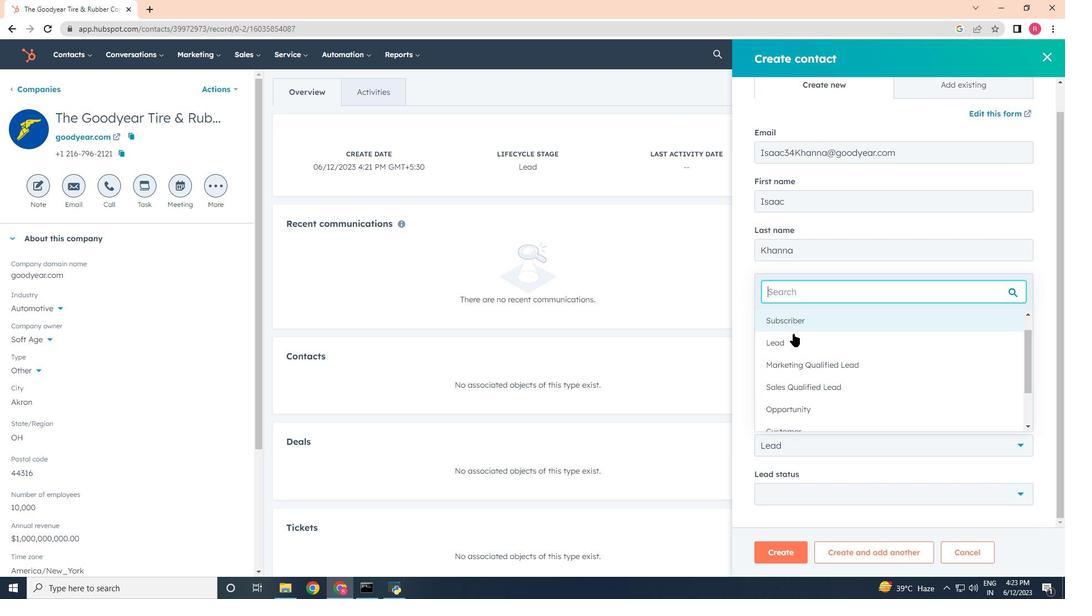
Action: Mouse pressed left at (794, 340)
Screenshot: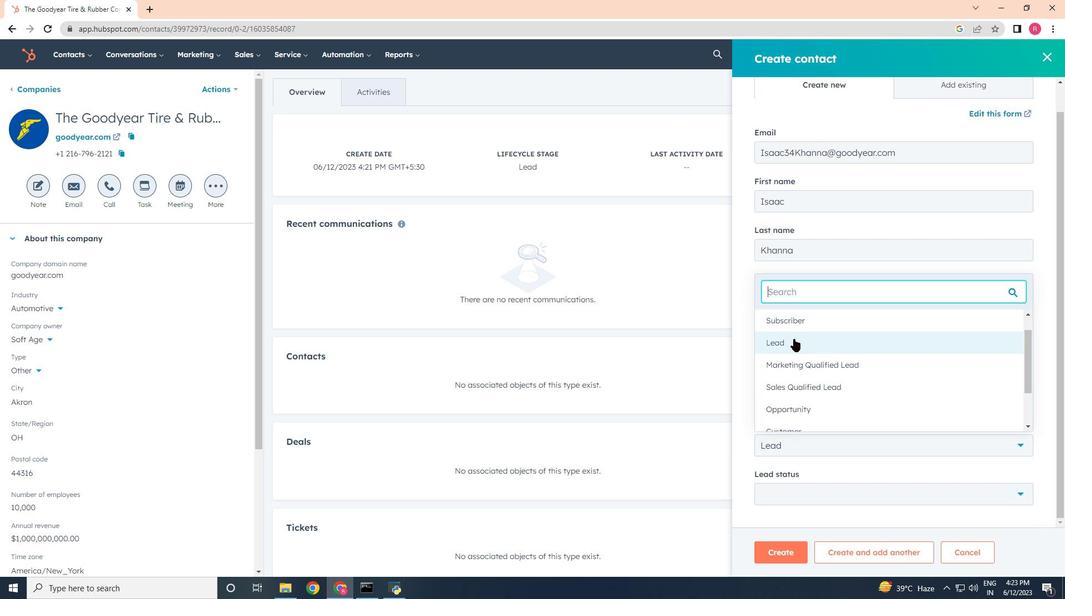 
Action: Mouse moved to (803, 497)
Screenshot: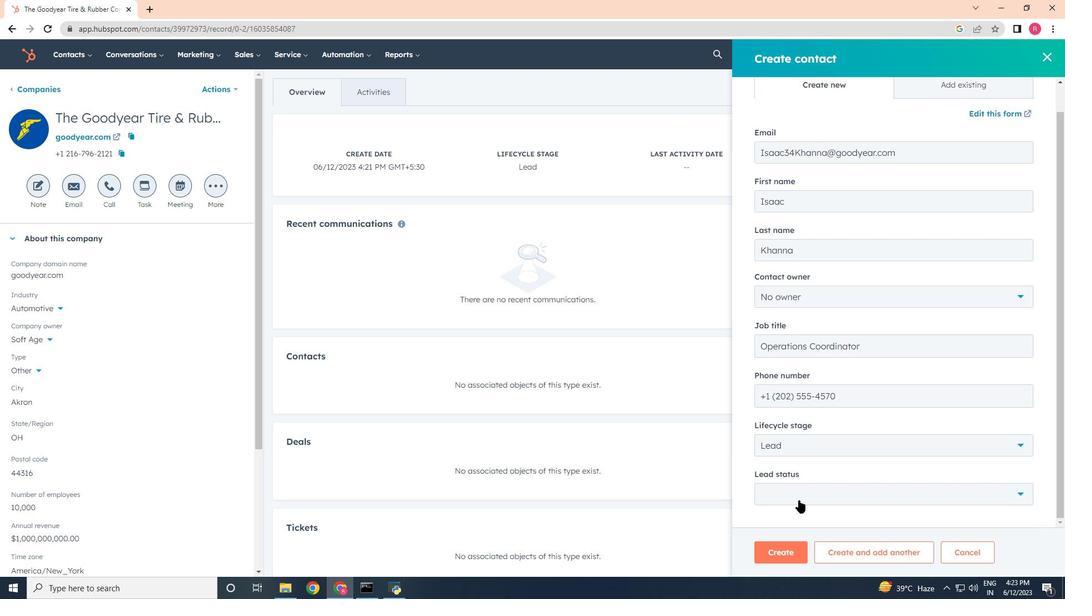 
Action: Mouse pressed left at (803, 497)
Screenshot: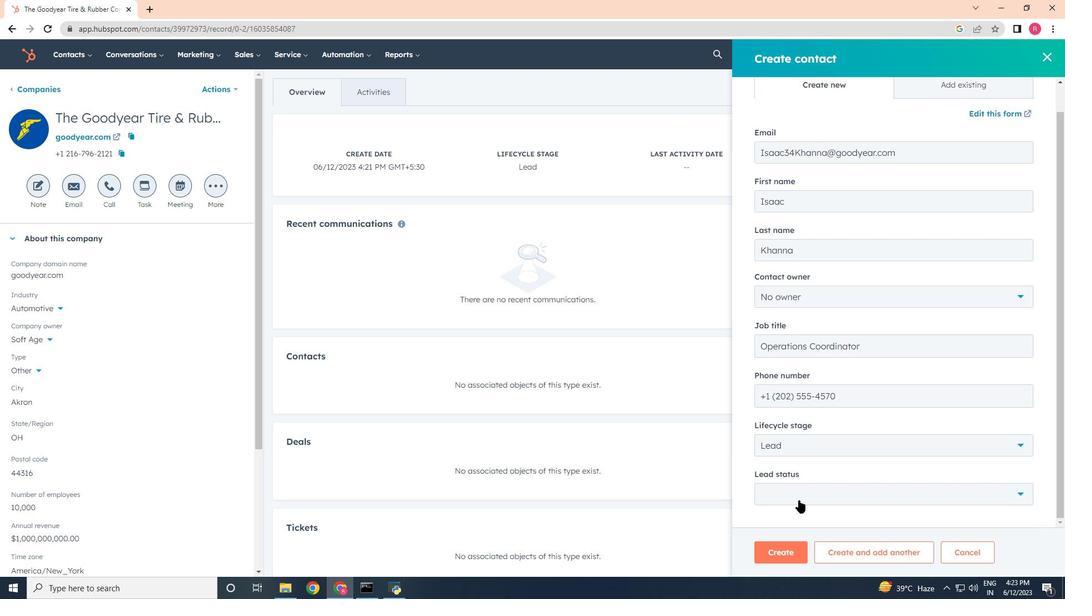 
Action: Mouse moved to (807, 415)
Screenshot: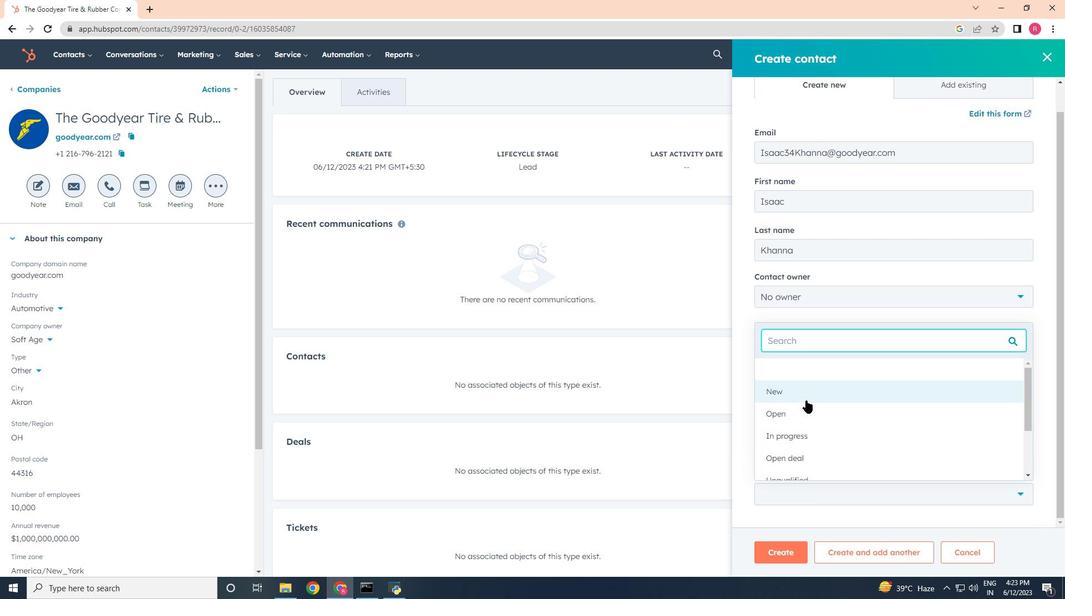 
Action: Mouse pressed left at (807, 415)
Screenshot: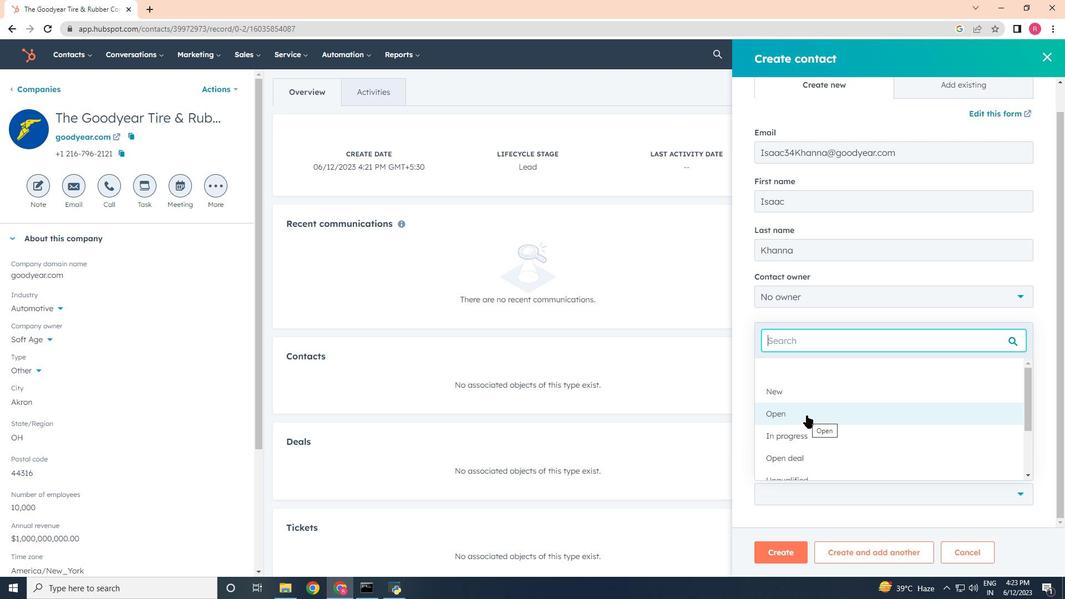 
Action: Mouse moved to (790, 559)
Screenshot: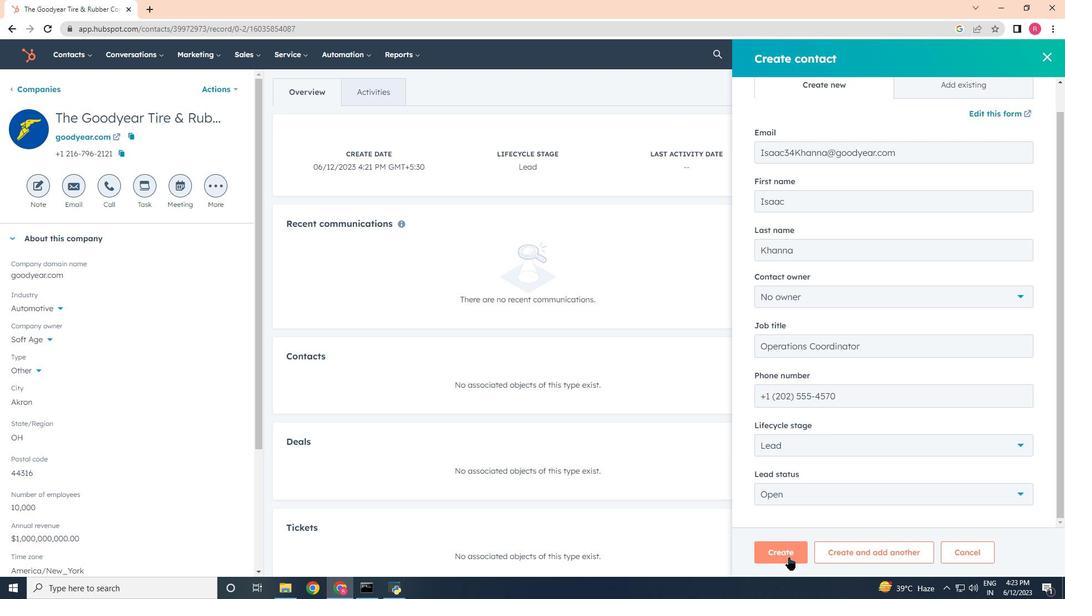 
Action: Mouse pressed left at (790, 559)
Screenshot: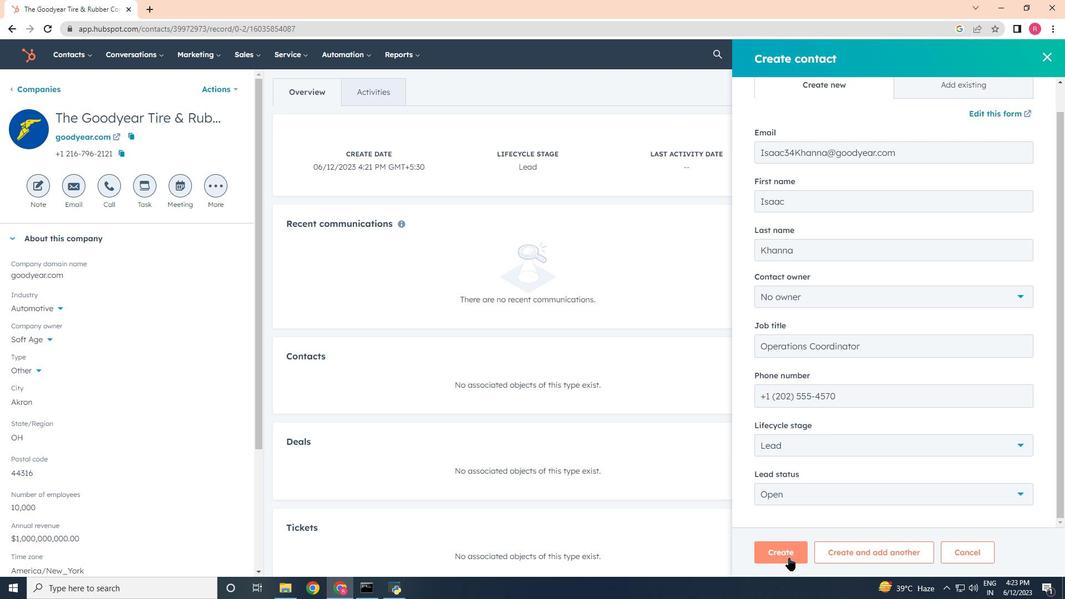 
Action: Mouse moved to (785, 544)
Screenshot: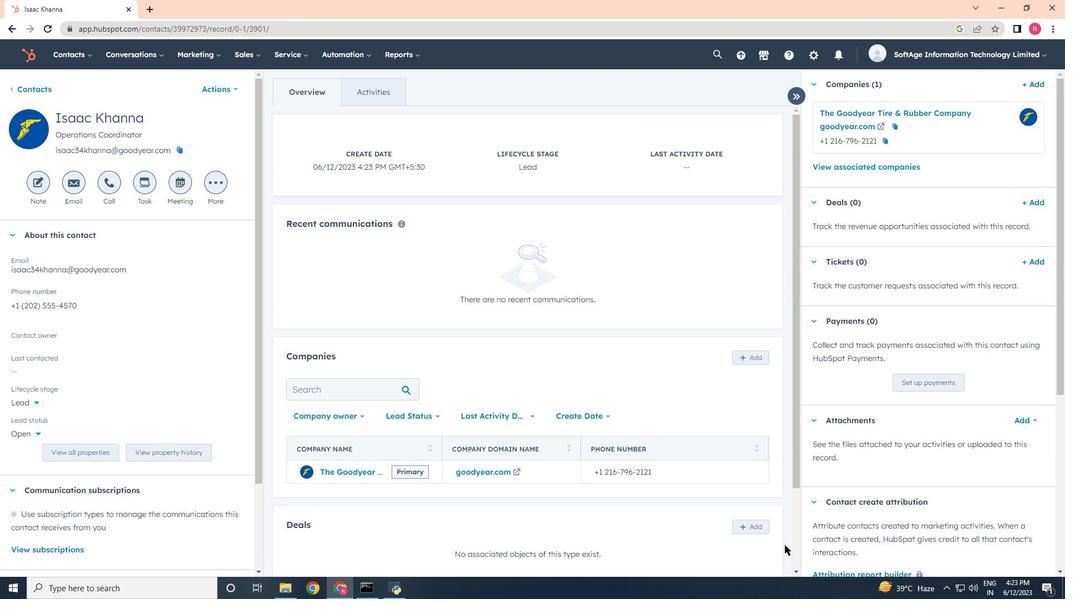 
